 Task: Find connections with filter location Bartley Green with filter topic #indiawith filter profile language Potuguese with filter current company Polaris Consulting & Services Ltd with filter school RAMNIRANJAN JHUNJHUNWALA COLLEGE with filter industry Subdivision of Land with filter service category Immigration Law with filter keywords title Merchandising Associate
Action: Mouse moved to (152, 234)
Screenshot: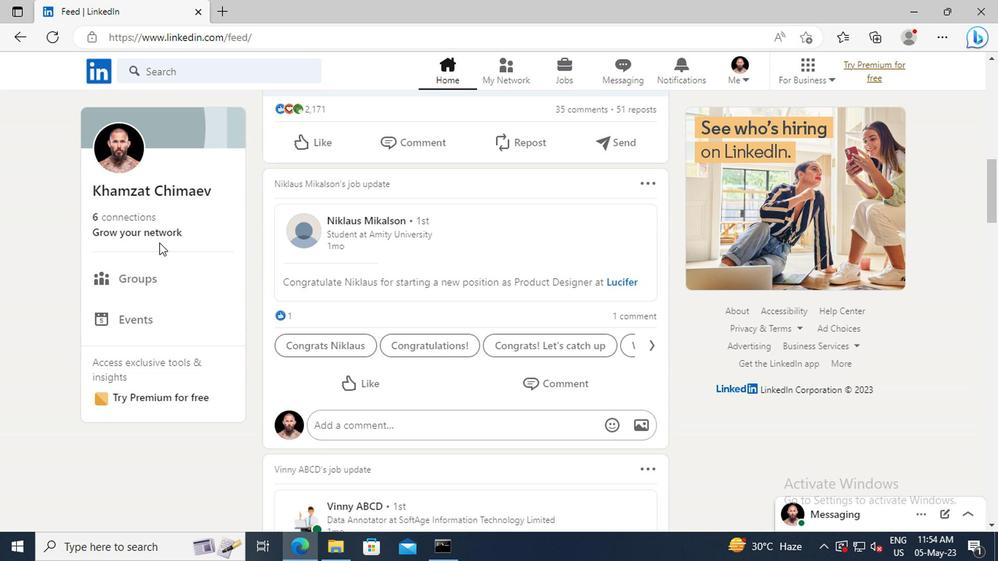 
Action: Mouse pressed left at (152, 234)
Screenshot: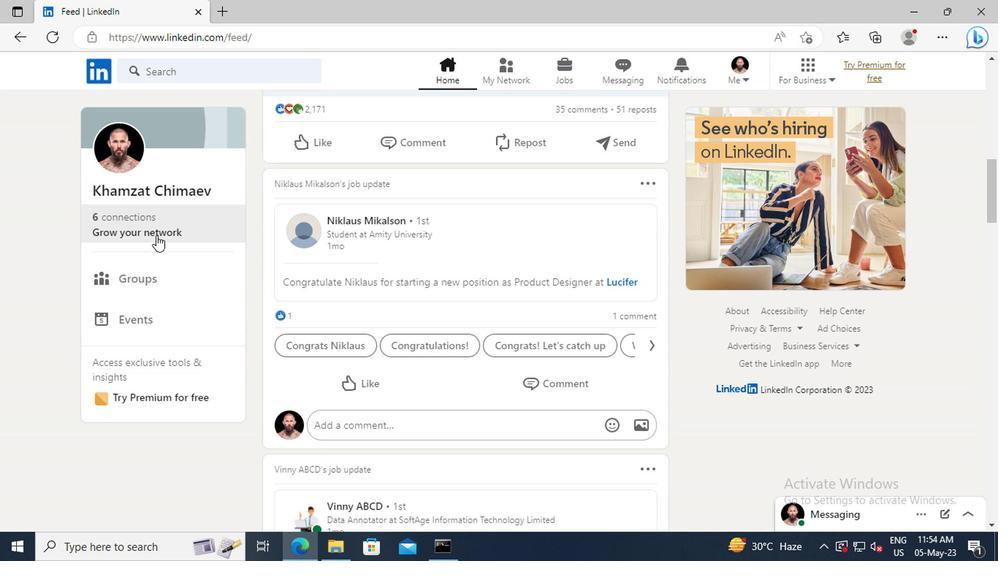 
Action: Mouse moved to (164, 153)
Screenshot: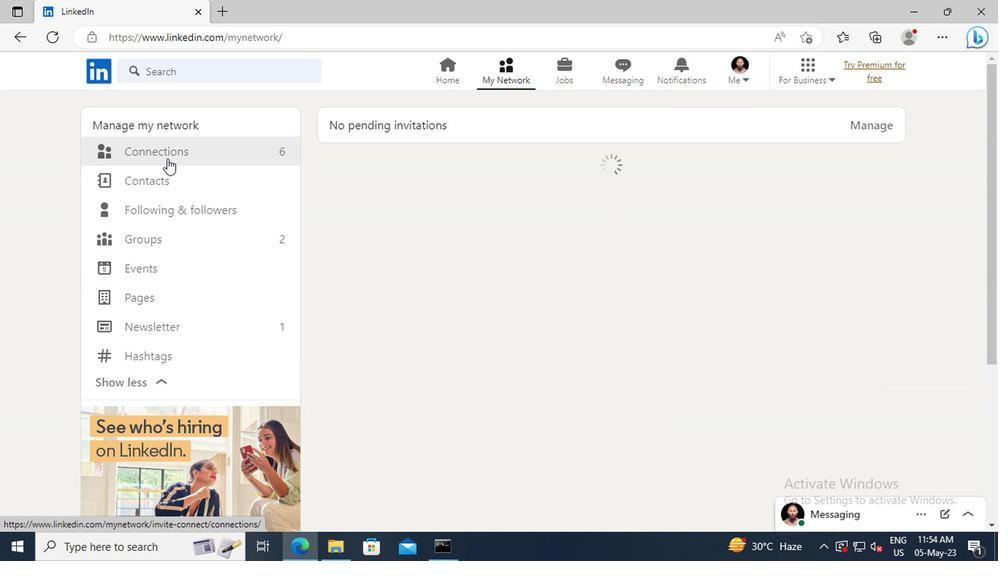 
Action: Mouse pressed left at (164, 153)
Screenshot: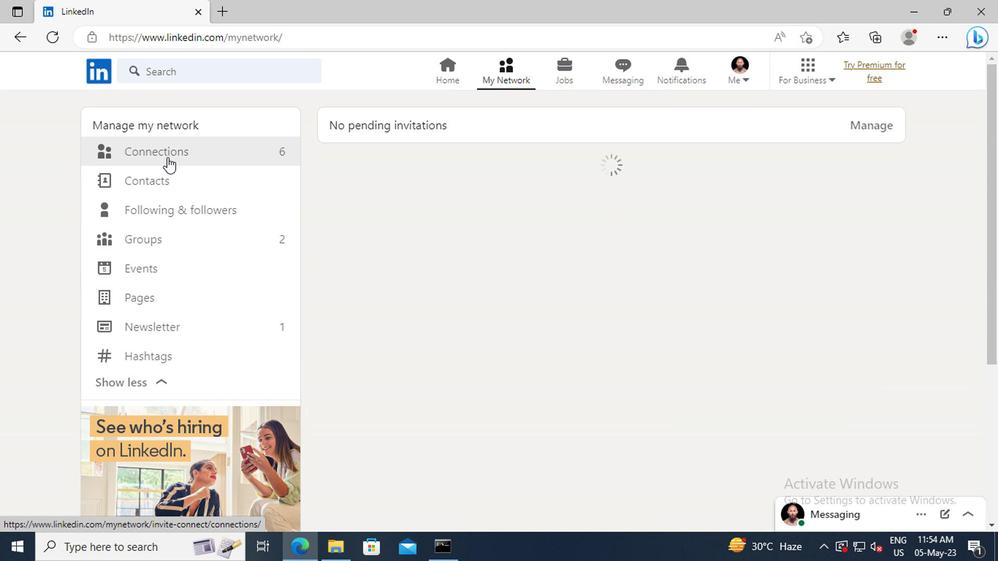 
Action: Mouse moved to (589, 159)
Screenshot: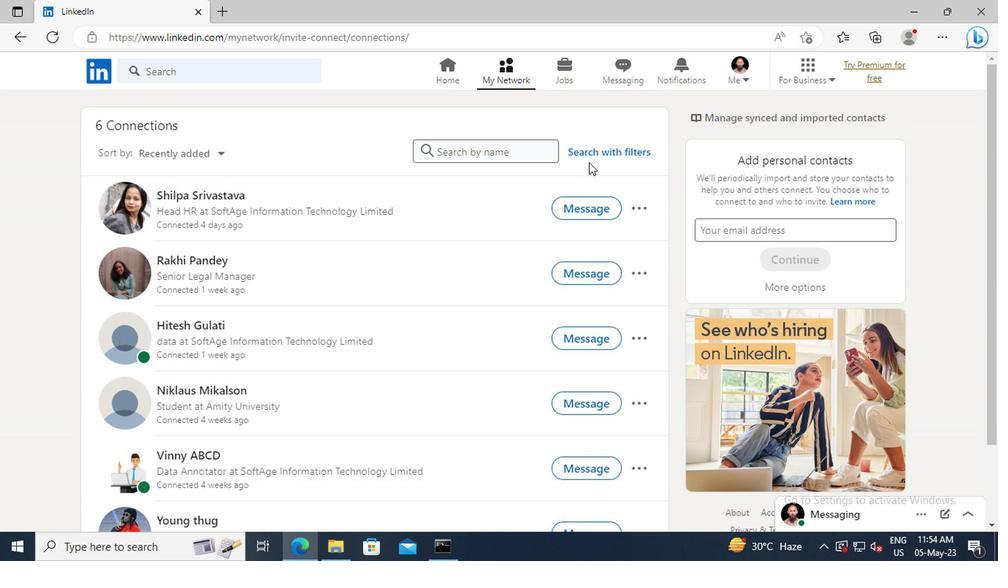 
Action: Mouse pressed left at (589, 159)
Screenshot: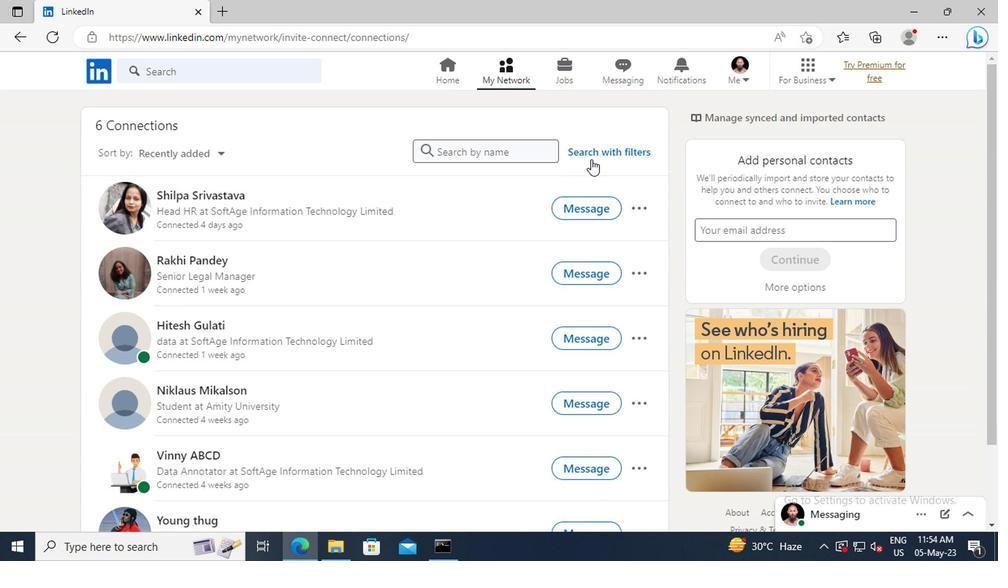 
Action: Mouse moved to (551, 114)
Screenshot: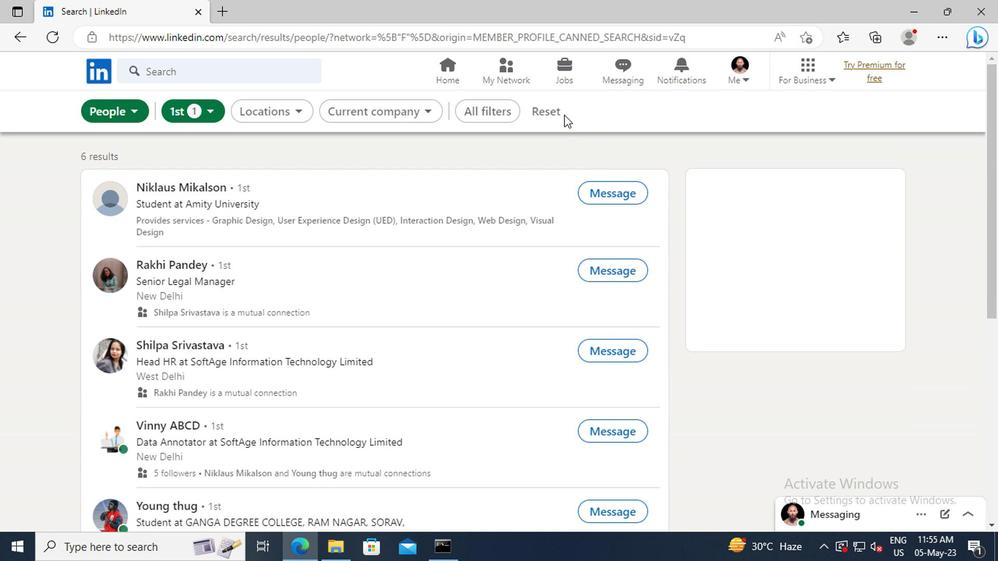 
Action: Mouse pressed left at (551, 114)
Screenshot: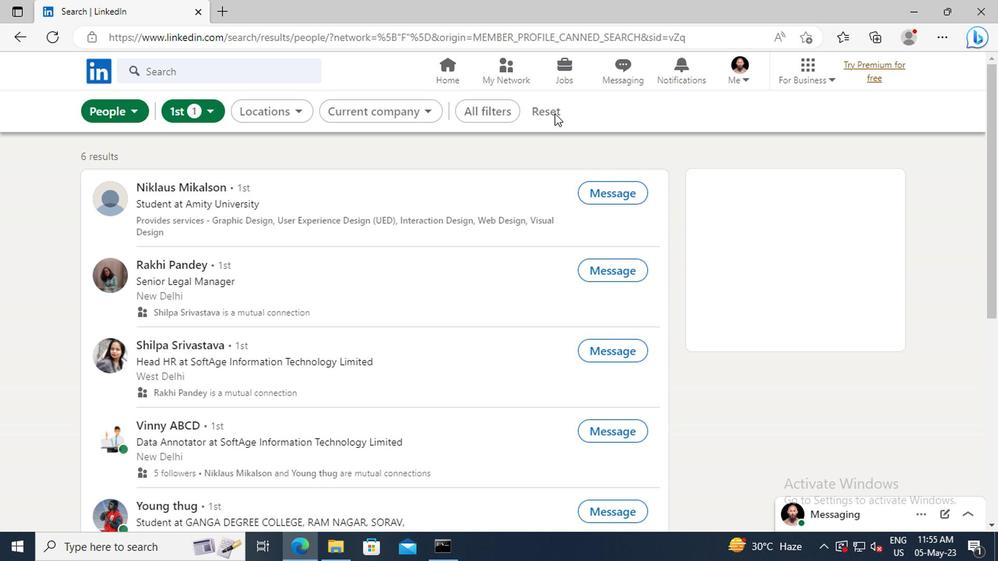 
Action: Mouse moved to (528, 114)
Screenshot: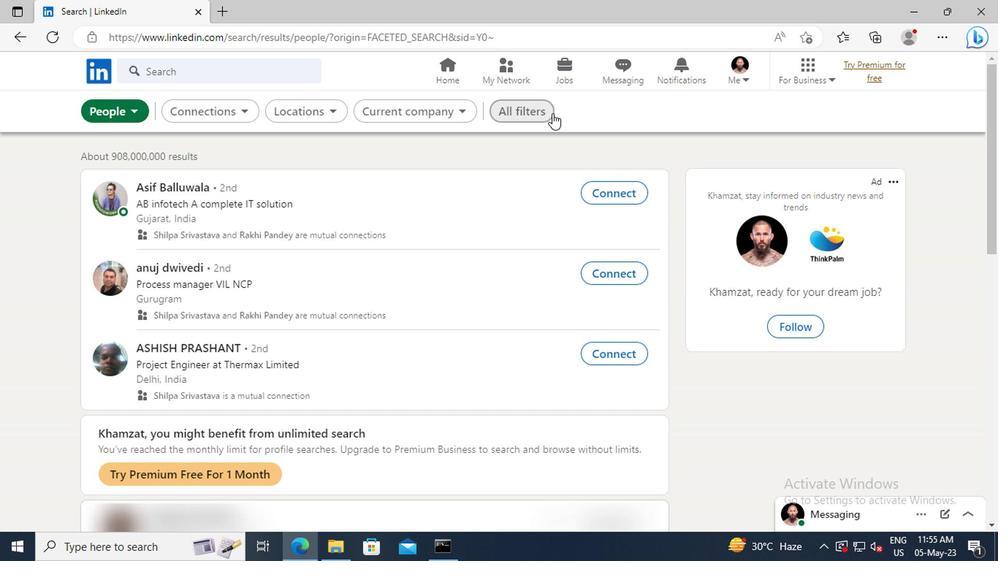 
Action: Mouse pressed left at (528, 114)
Screenshot: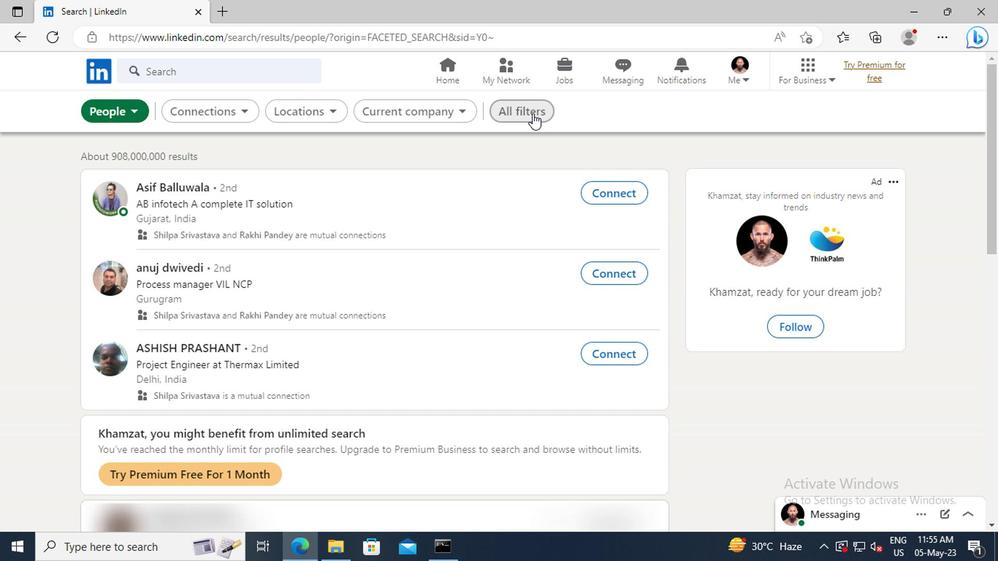 
Action: Mouse moved to (785, 289)
Screenshot: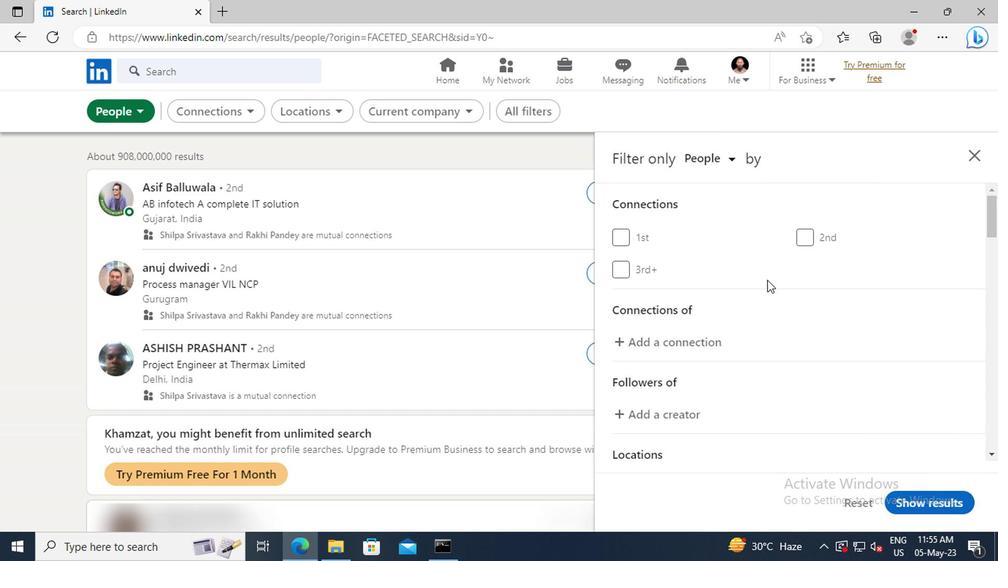 
Action: Mouse scrolled (785, 288) with delta (0, 0)
Screenshot: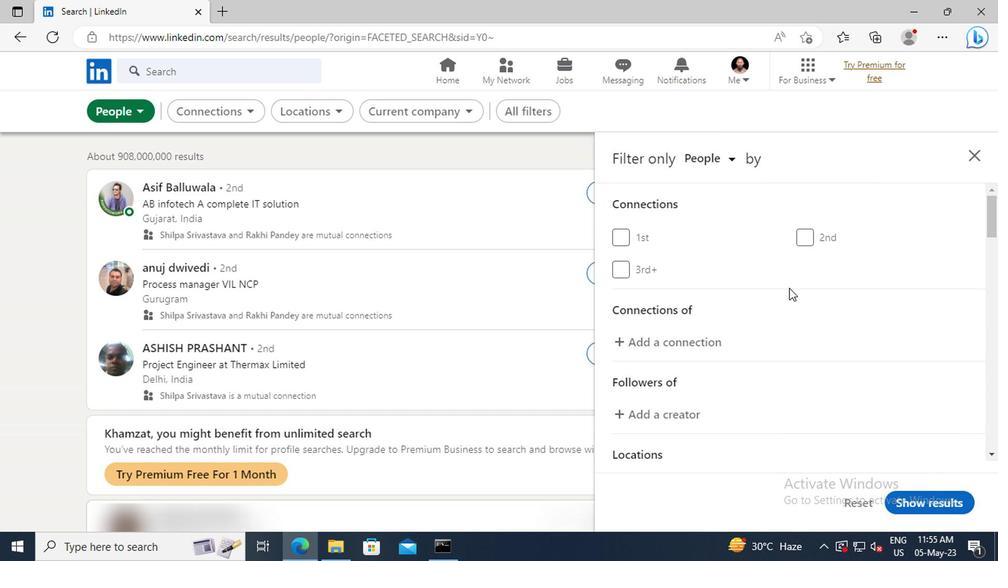 
Action: Mouse scrolled (785, 288) with delta (0, 0)
Screenshot: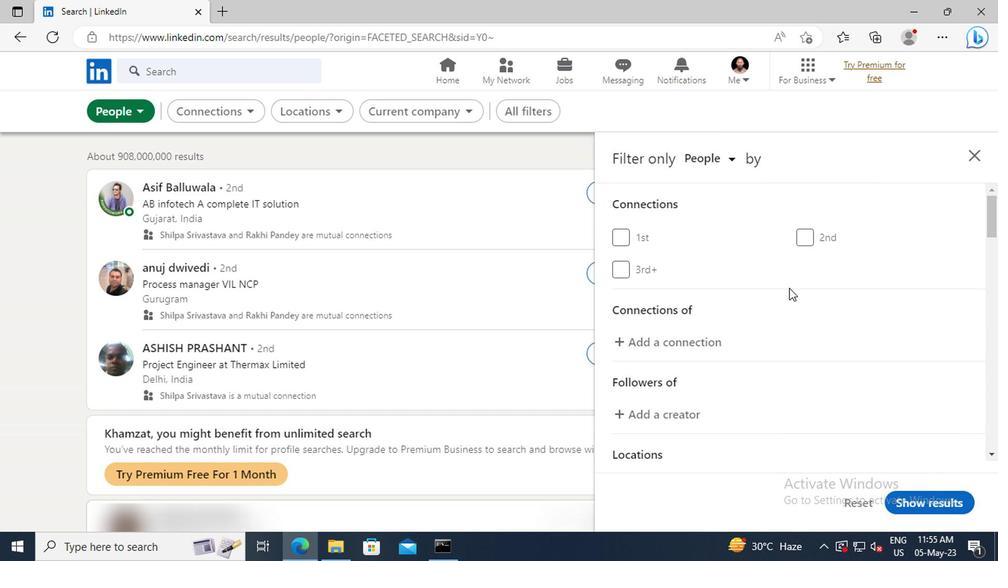 
Action: Mouse scrolled (785, 288) with delta (0, 0)
Screenshot: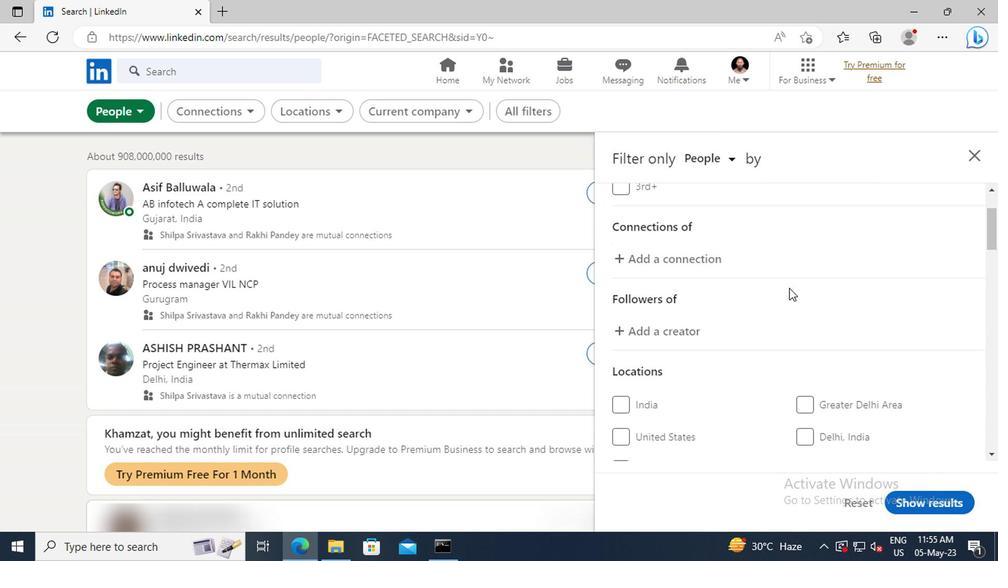 
Action: Mouse scrolled (785, 288) with delta (0, 0)
Screenshot: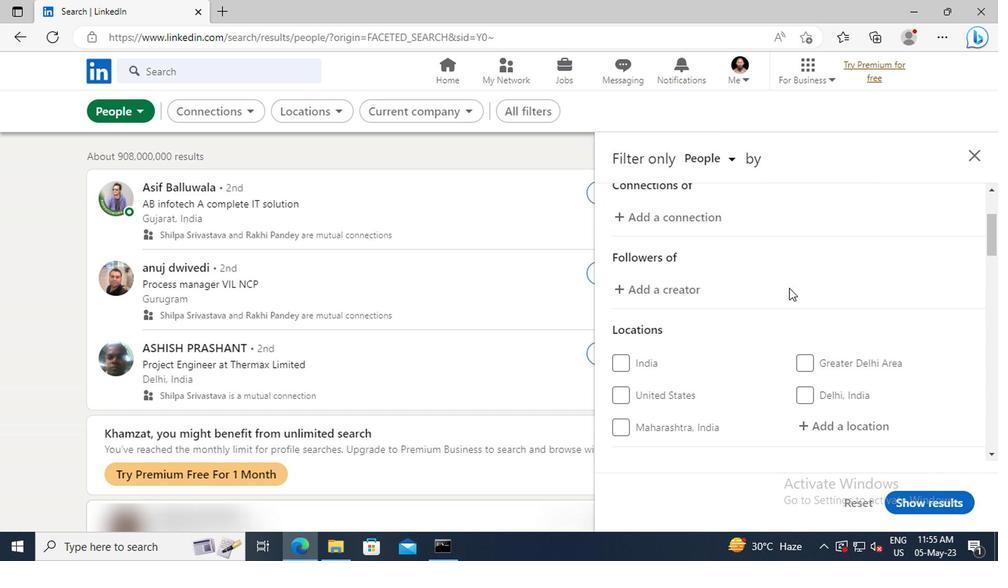 
Action: Mouse scrolled (785, 288) with delta (0, 0)
Screenshot: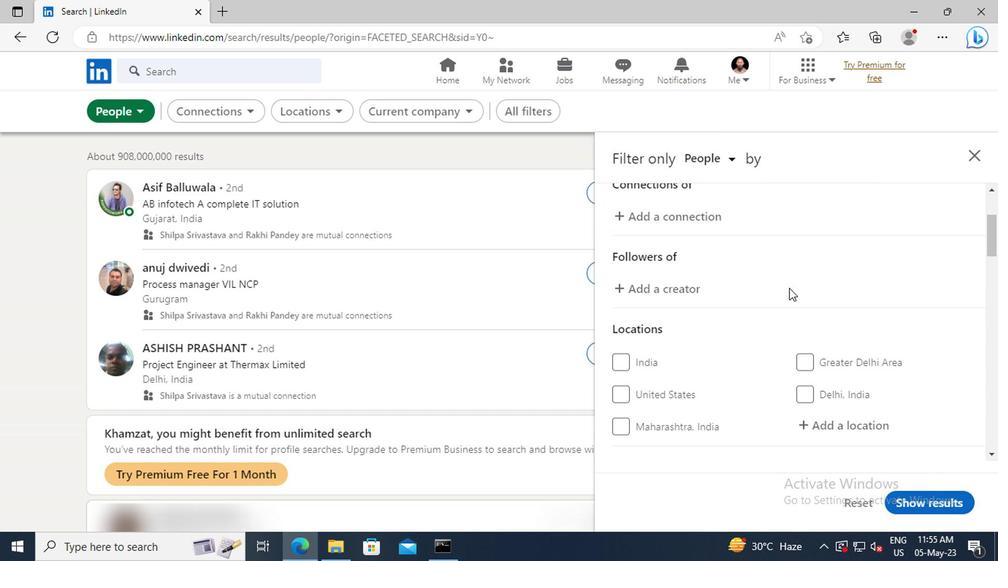 
Action: Mouse scrolled (785, 288) with delta (0, 0)
Screenshot: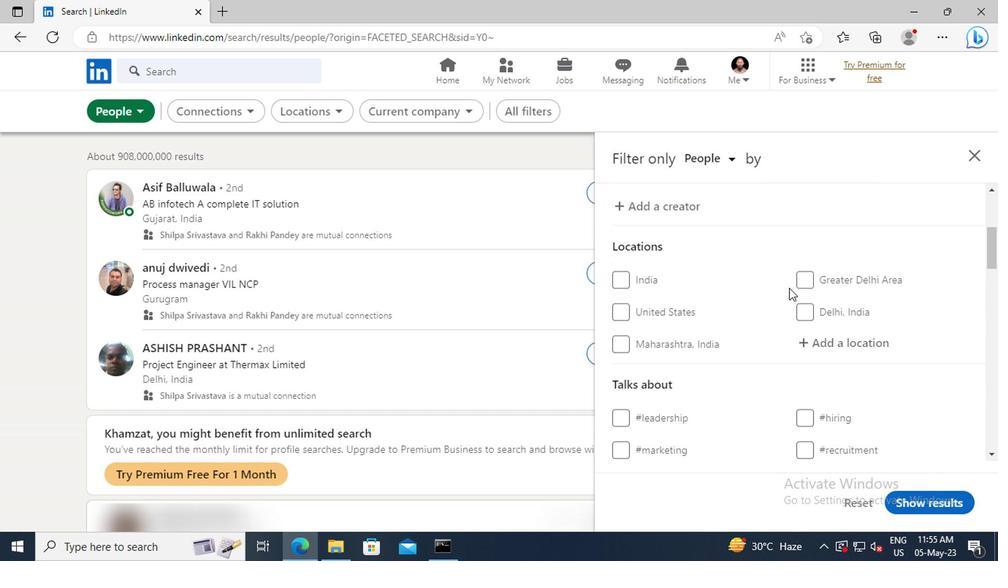 
Action: Mouse moved to (807, 298)
Screenshot: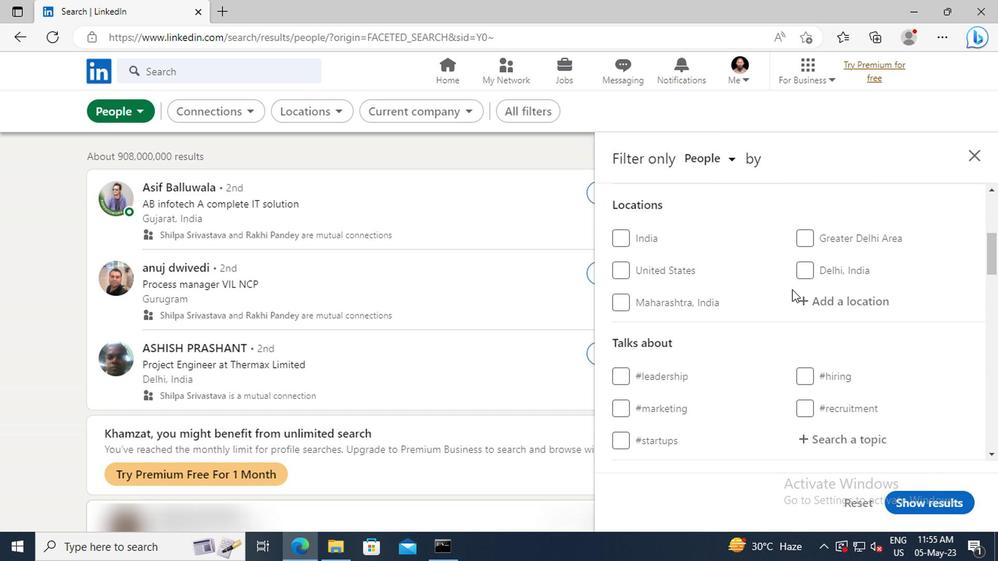 
Action: Mouse pressed left at (807, 298)
Screenshot: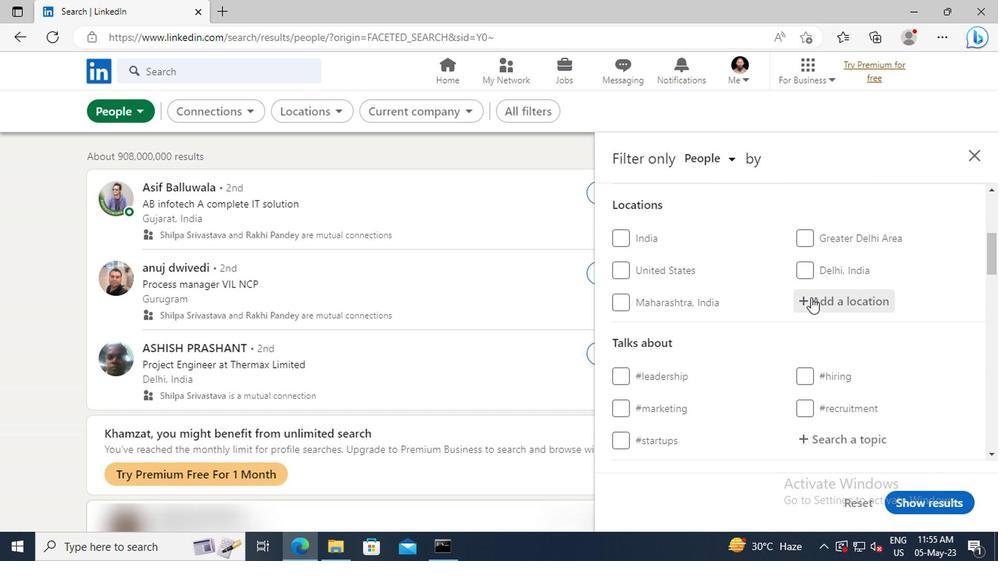 
Action: Key pressed <Key.shift>BARTLEY<Key.space><Key.shift>GREEN<Key.enter>
Screenshot: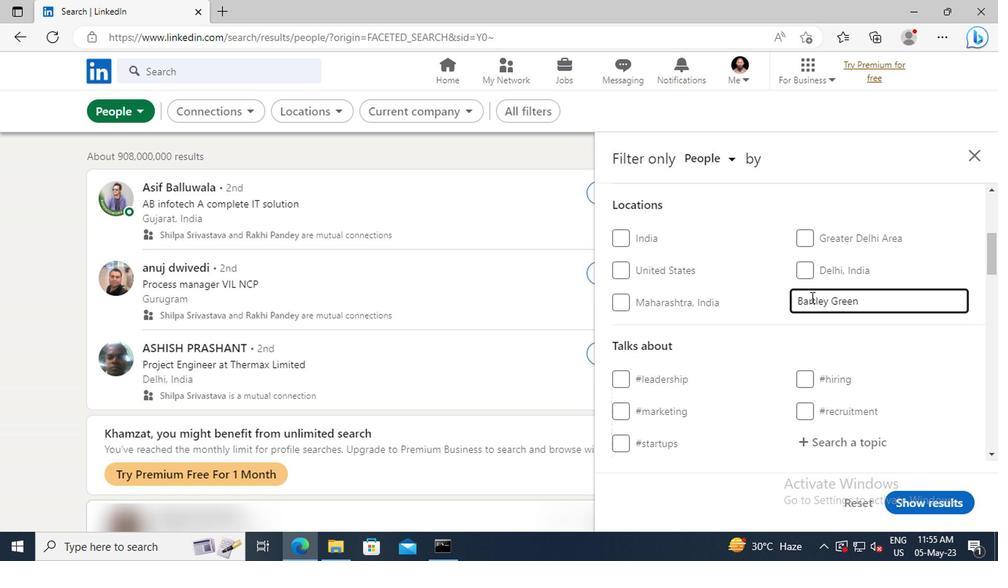 
Action: Mouse scrolled (807, 297) with delta (0, 0)
Screenshot: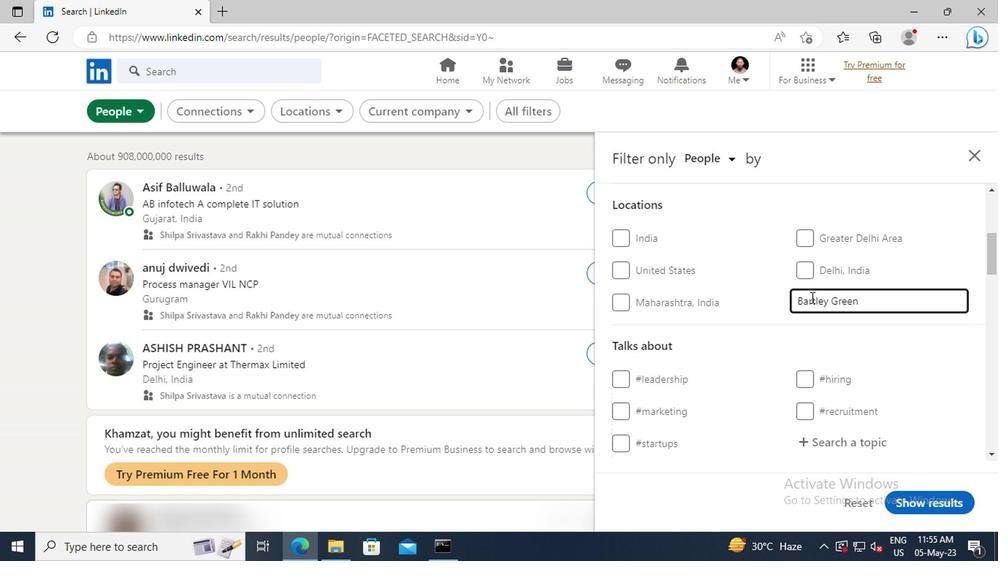 
Action: Mouse scrolled (807, 297) with delta (0, 0)
Screenshot: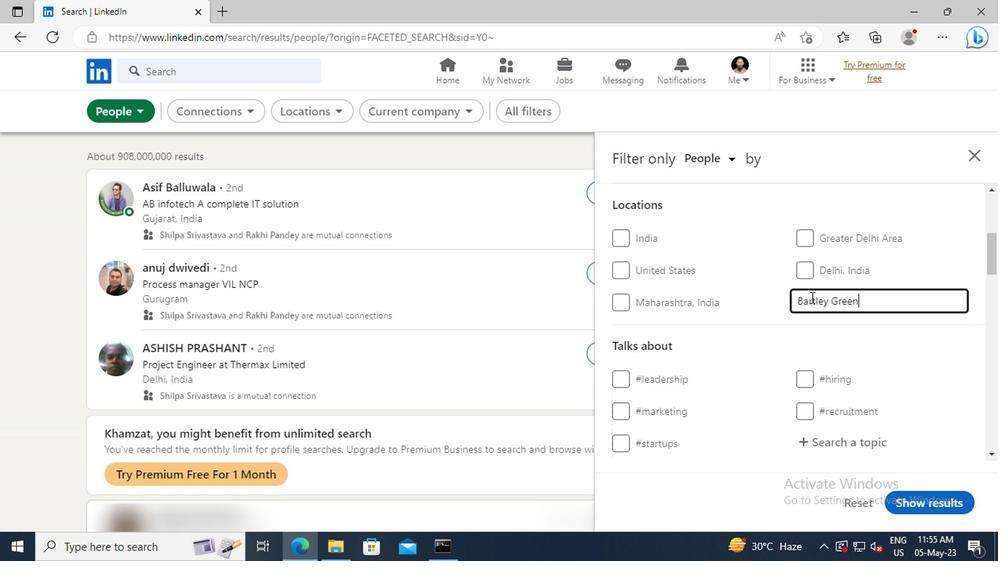 
Action: Mouse scrolled (807, 297) with delta (0, 0)
Screenshot: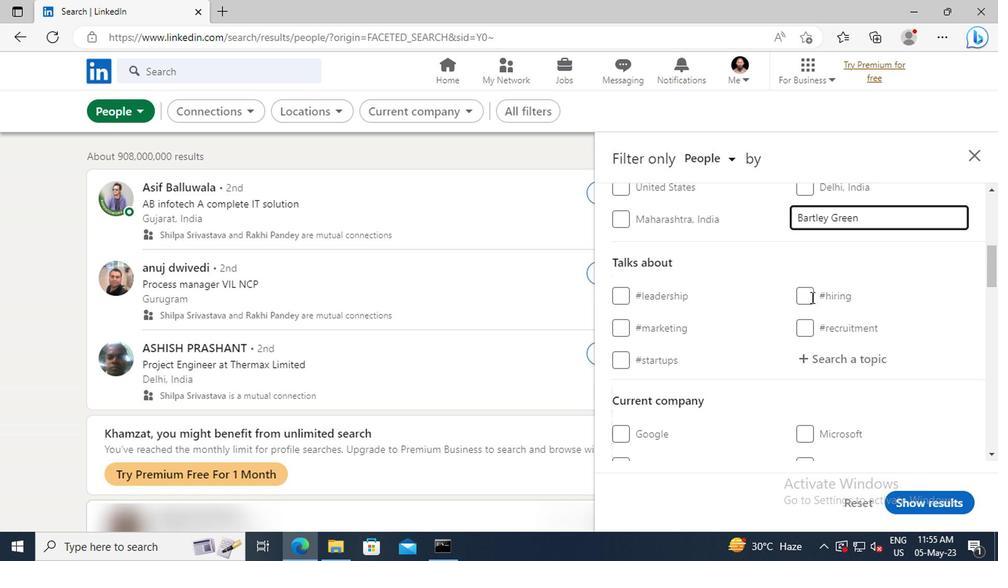 
Action: Mouse moved to (813, 313)
Screenshot: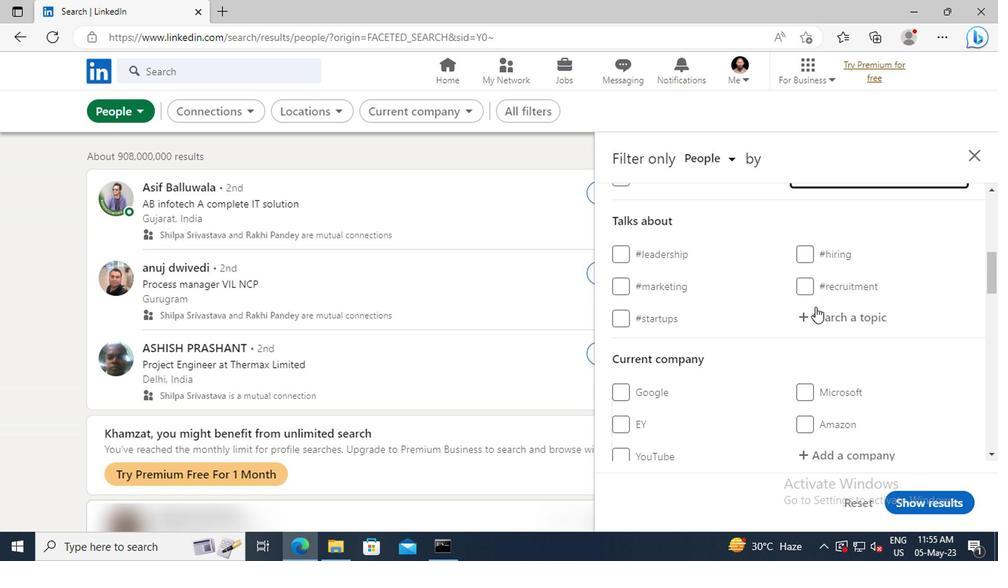 
Action: Mouse pressed left at (813, 313)
Screenshot: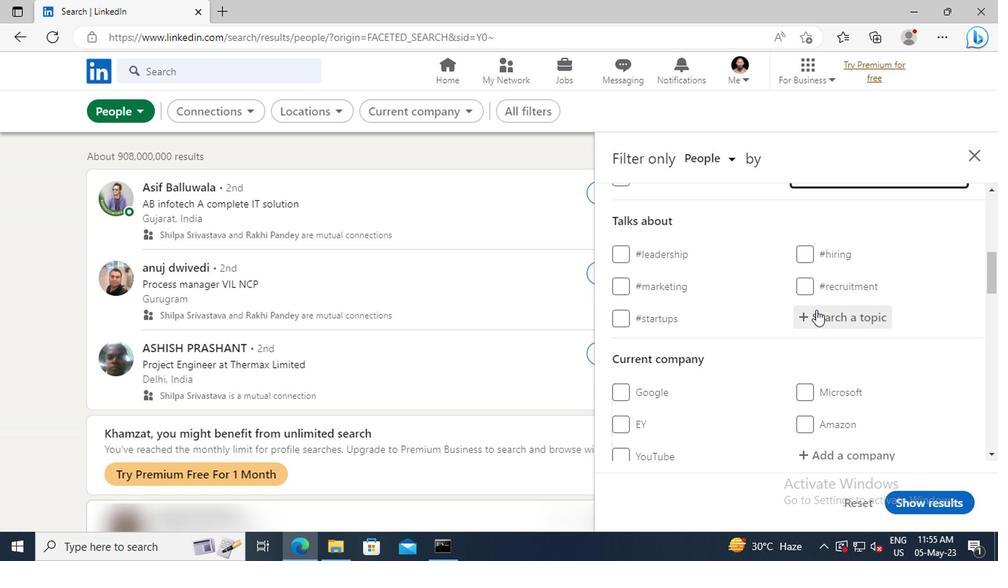 
Action: Key pressed INDIA
Screenshot: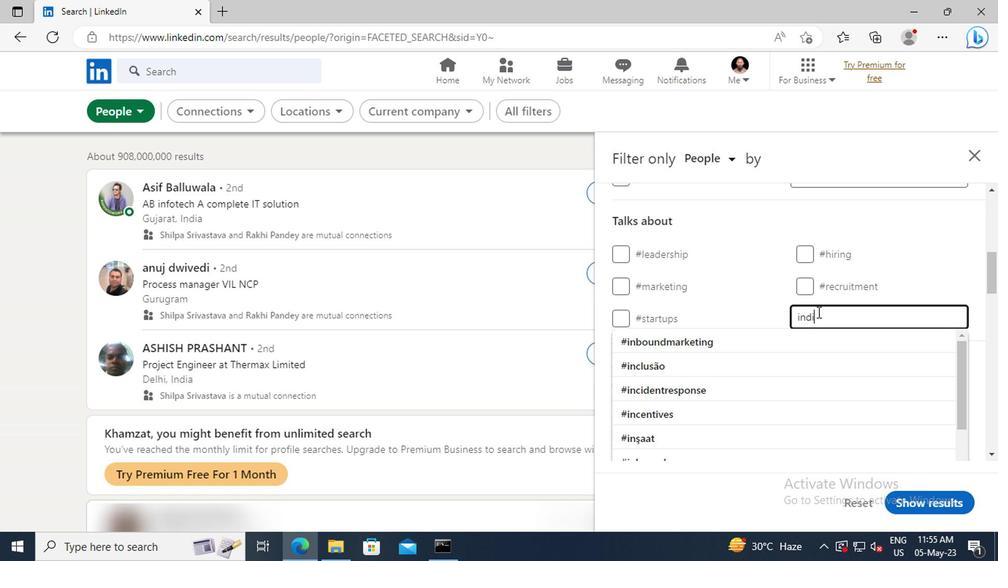 
Action: Mouse moved to (817, 335)
Screenshot: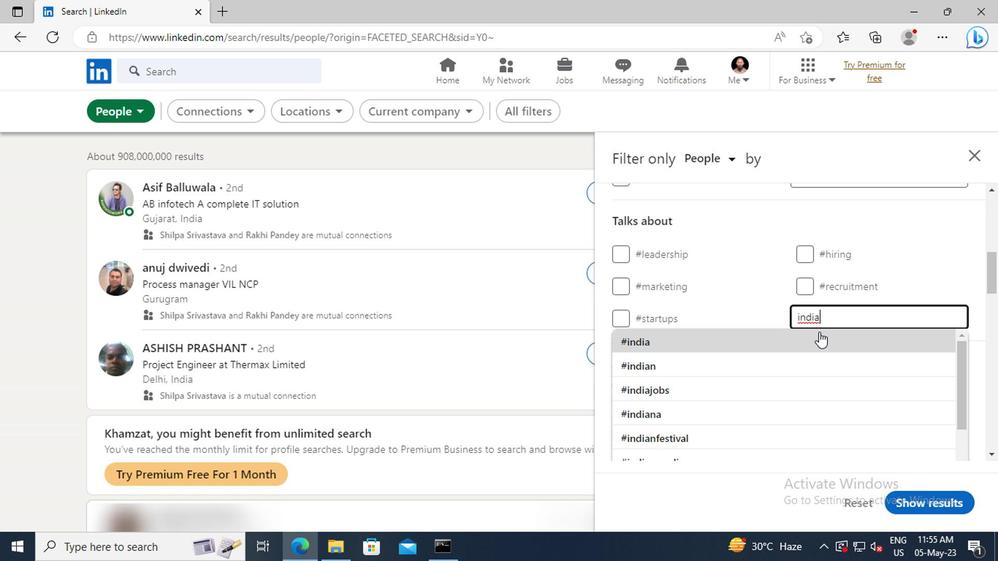 
Action: Mouse pressed left at (817, 335)
Screenshot: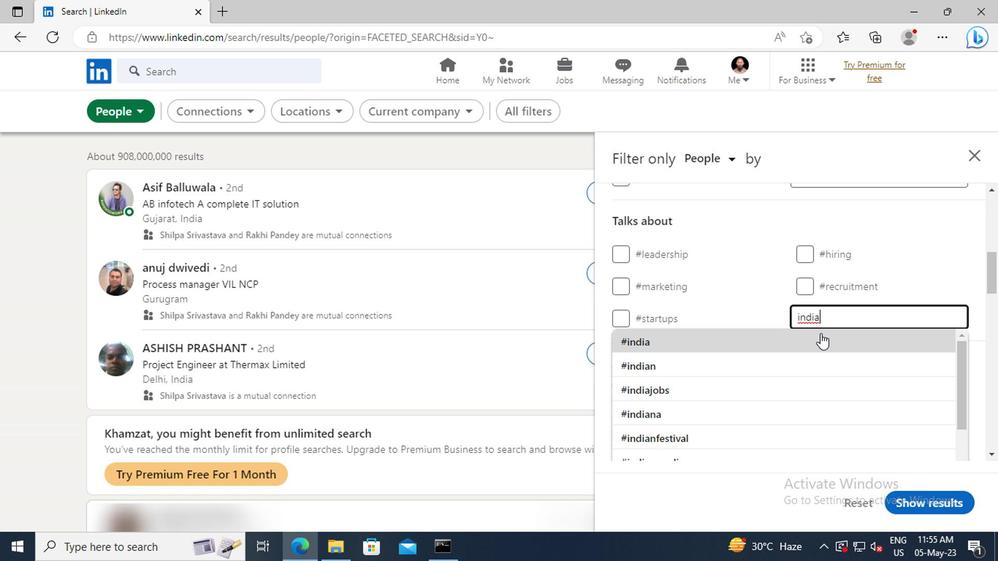 
Action: Mouse scrolled (817, 334) with delta (0, -1)
Screenshot: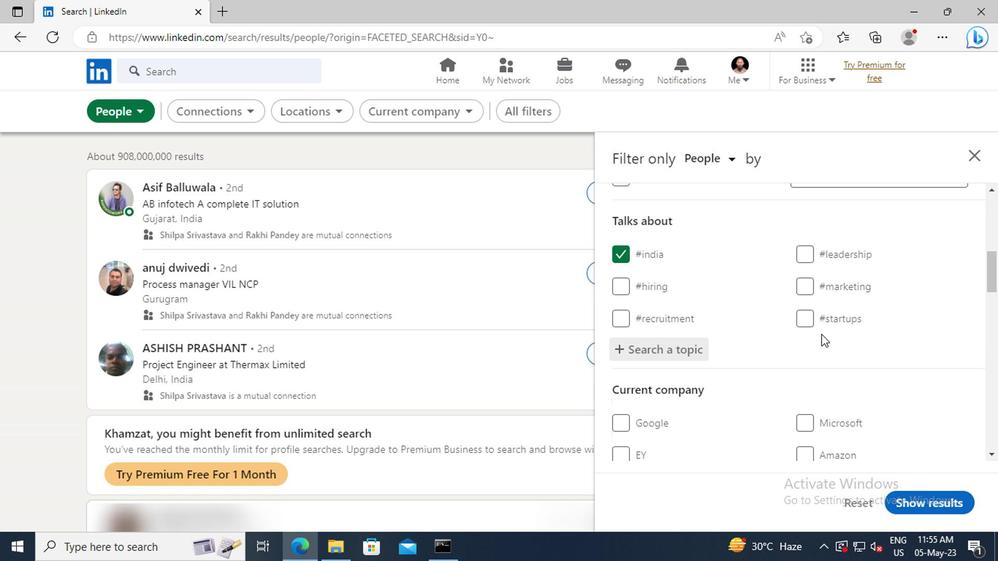 
Action: Mouse scrolled (817, 334) with delta (0, -1)
Screenshot: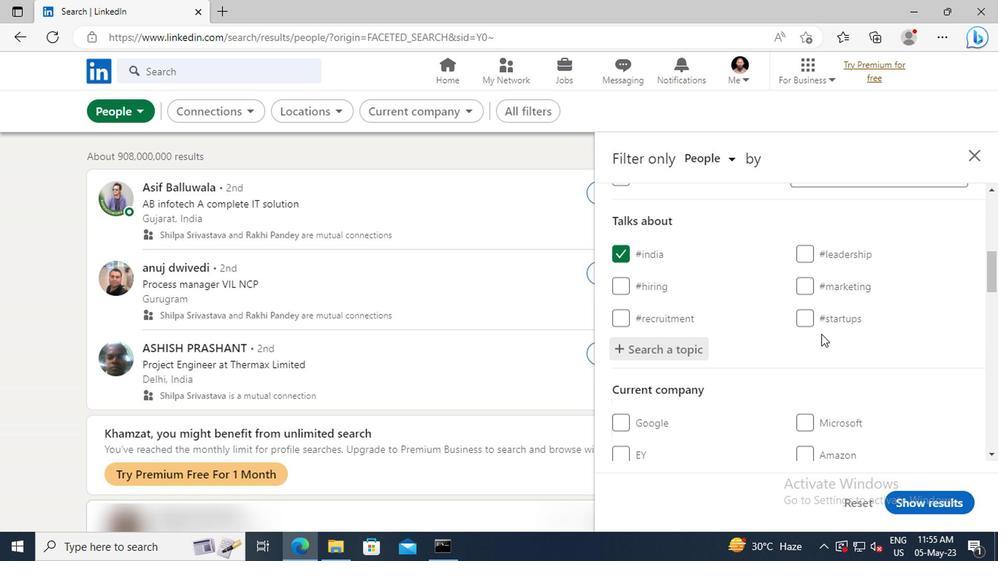 
Action: Mouse scrolled (817, 334) with delta (0, -1)
Screenshot: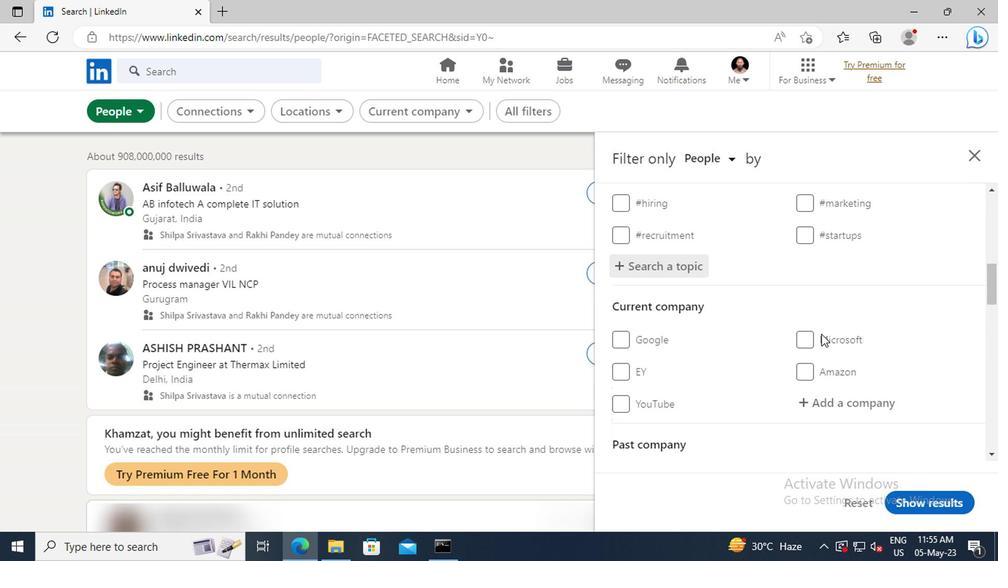 
Action: Mouse scrolled (817, 334) with delta (0, -1)
Screenshot: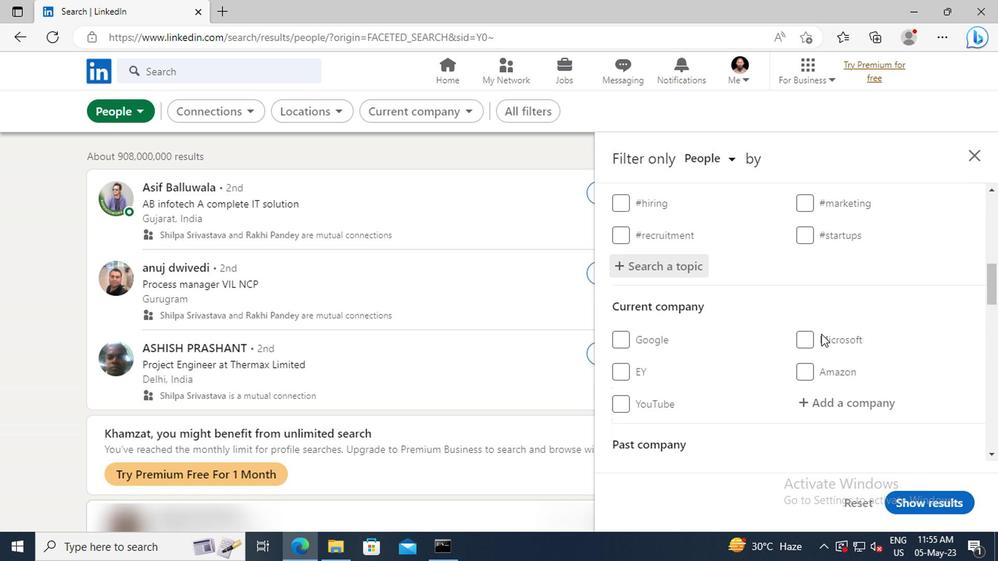 
Action: Mouse scrolled (817, 334) with delta (0, -1)
Screenshot: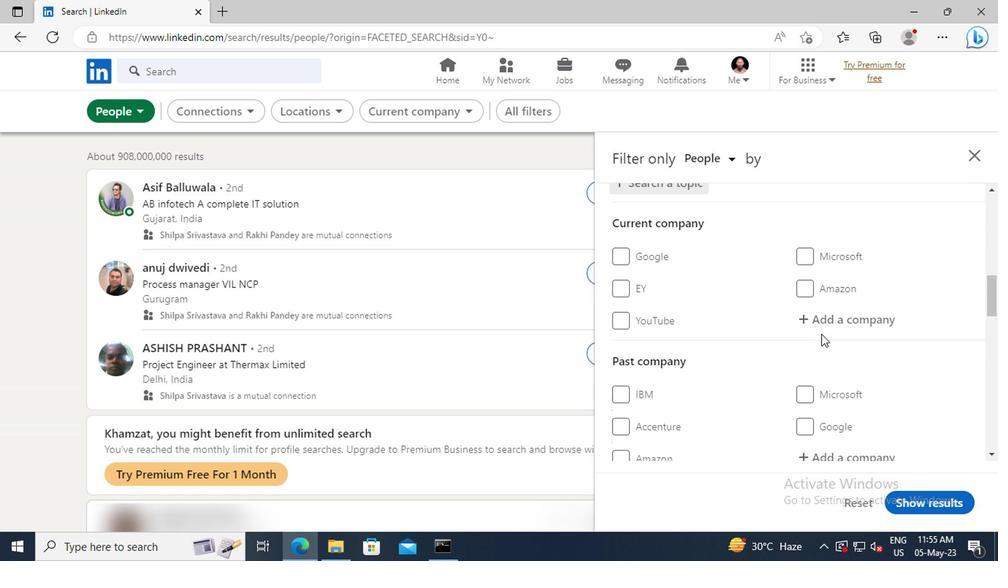 
Action: Mouse scrolled (817, 334) with delta (0, -1)
Screenshot: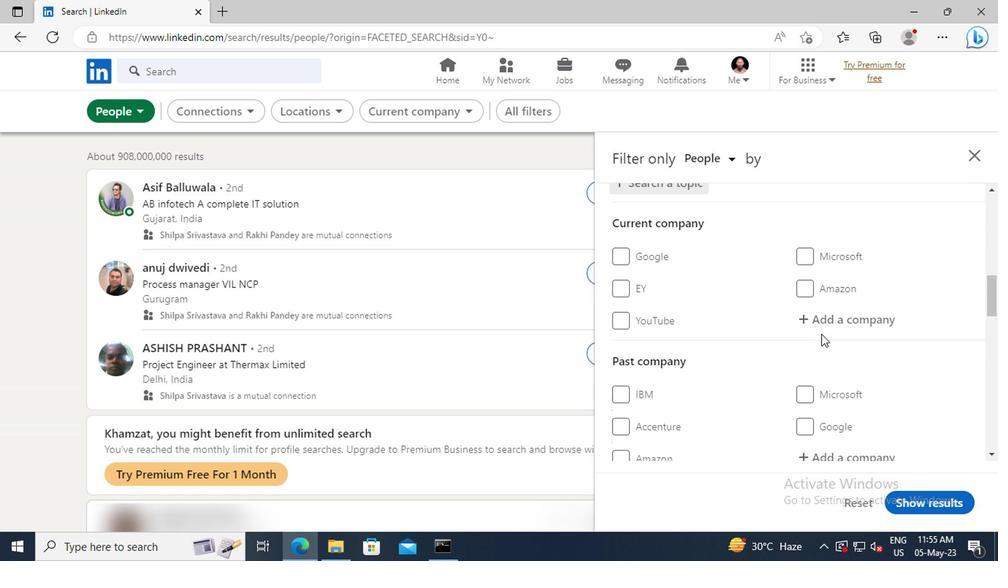 
Action: Mouse scrolled (817, 334) with delta (0, -1)
Screenshot: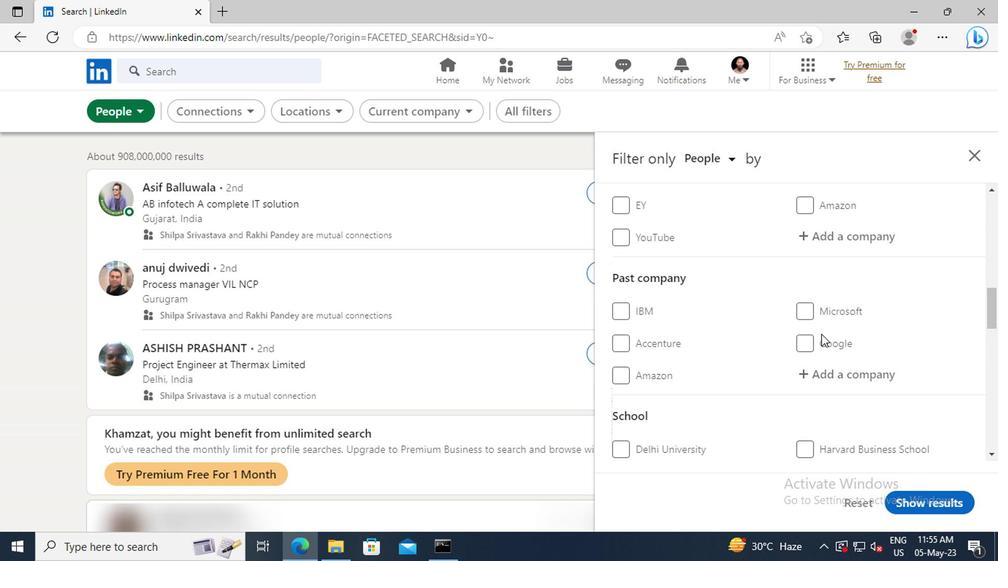 
Action: Mouse scrolled (817, 334) with delta (0, -1)
Screenshot: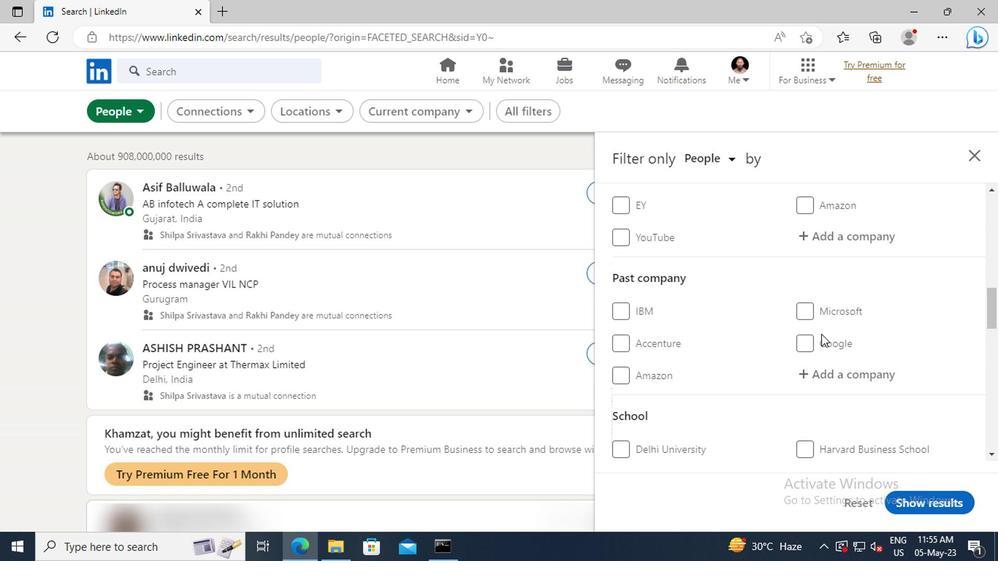 
Action: Mouse scrolled (817, 334) with delta (0, -1)
Screenshot: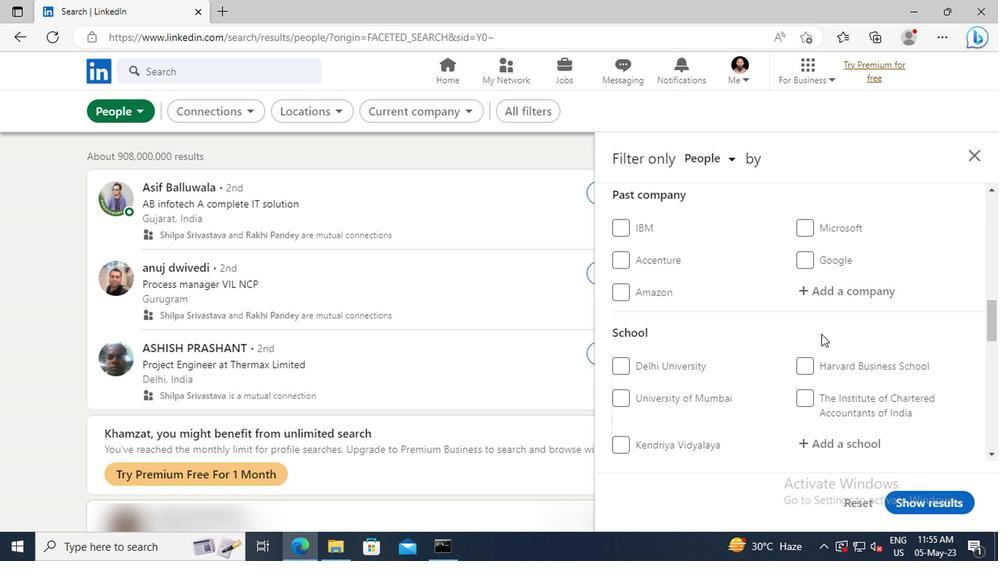 
Action: Mouse scrolled (817, 334) with delta (0, -1)
Screenshot: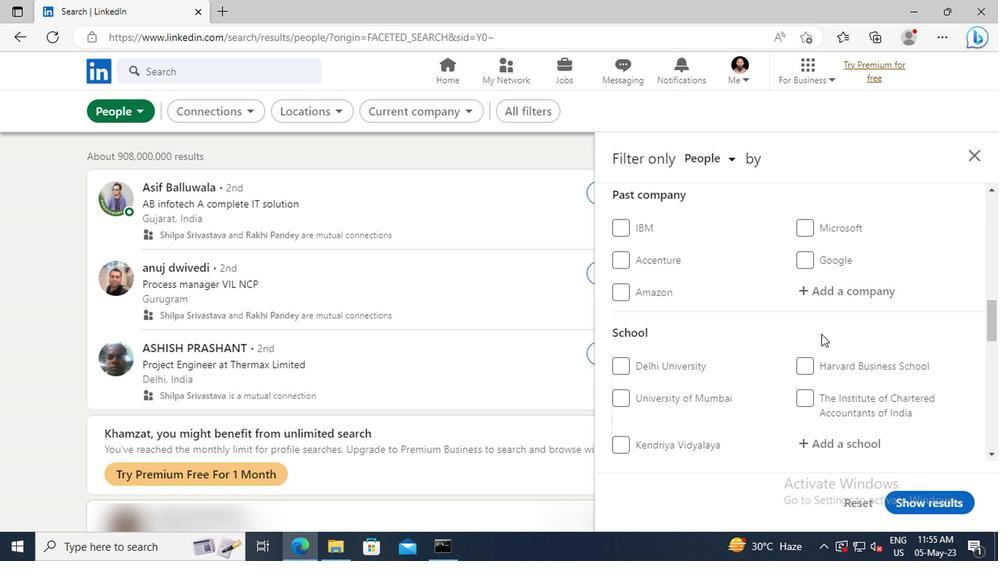 
Action: Mouse scrolled (817, 334) with delta (0, -1)
Screenshot: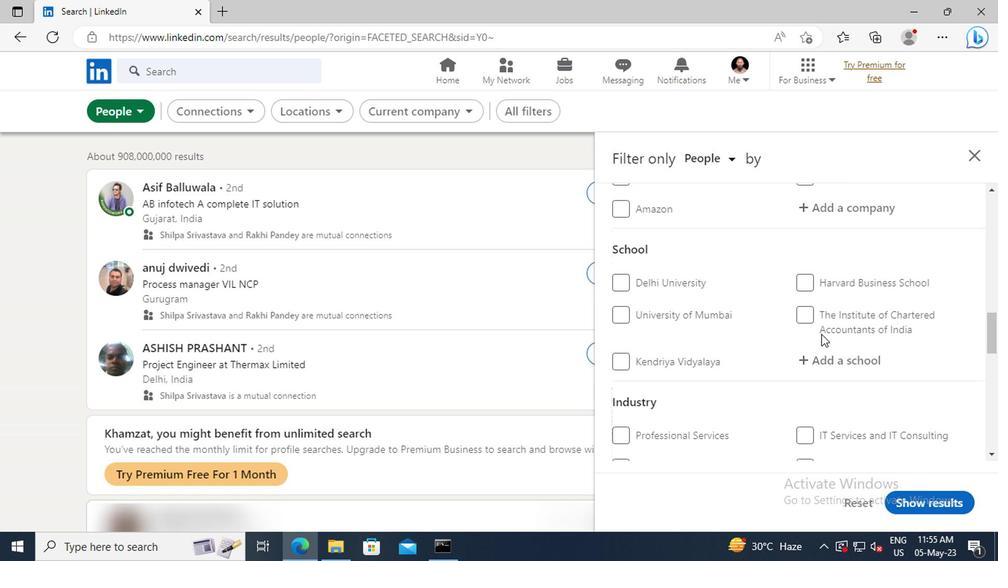 
Action: Mouse scrolled (817, 334) with delta (0, -1)
Screenshot: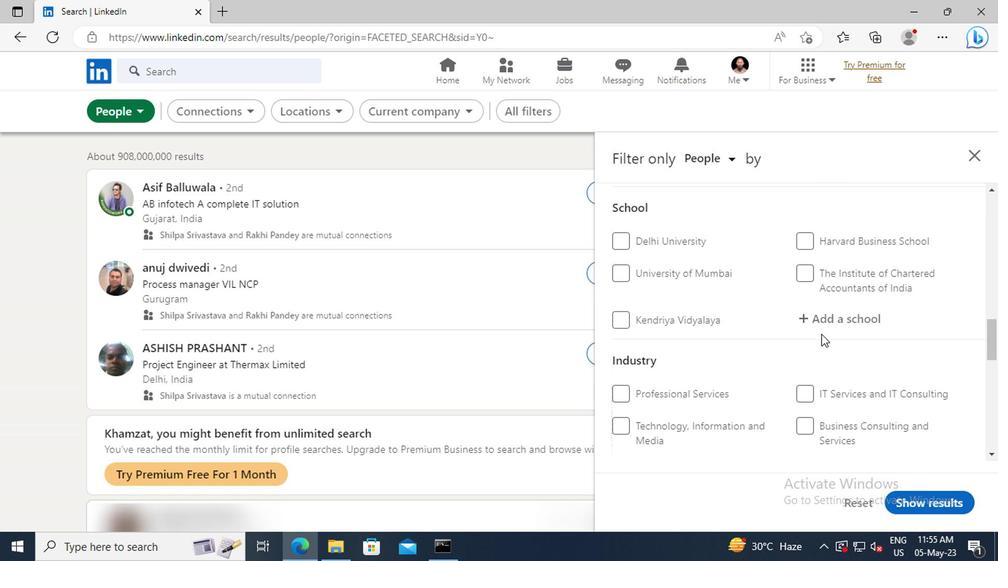 
Action: Mouse scrolled (817, 334) with delta (0, -1)
Screenshot: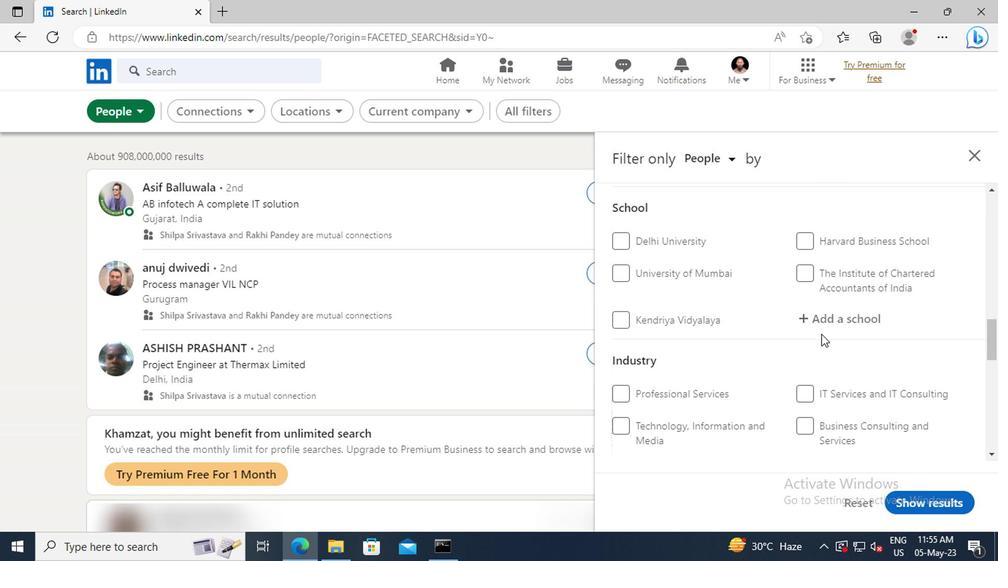 
Action: Mouse scrolled (817, 334) with delta (0, -1)
Screenshot: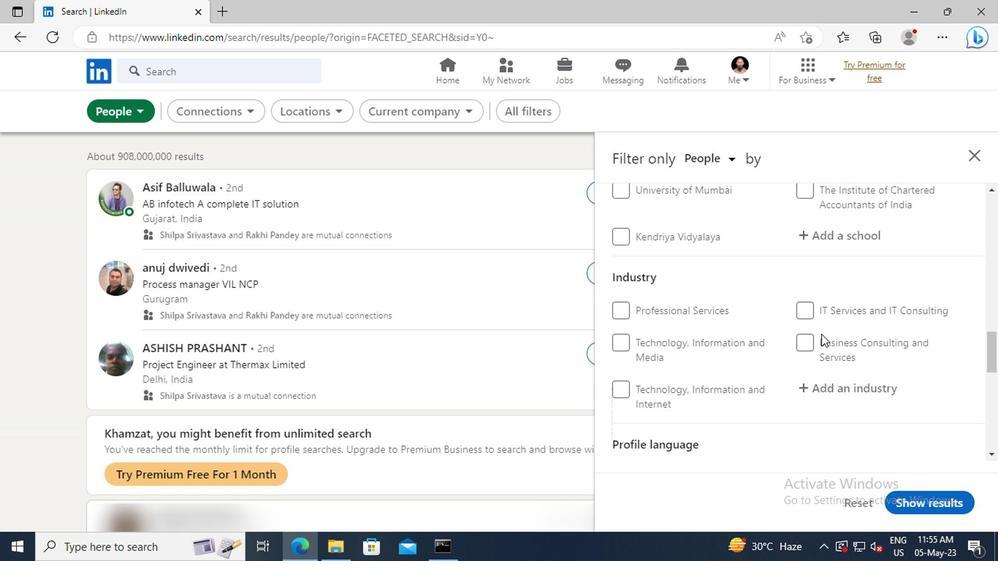 
Action: Mouse scrolled (817, 334) with delta (0, -1)
Screenshot: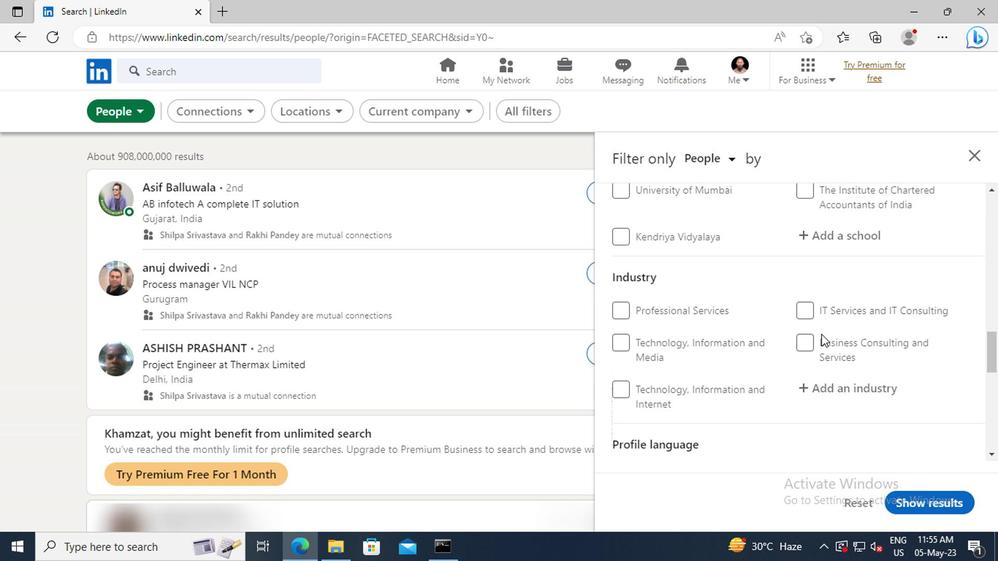 
Action: Mouse scrolled (817, 334) with delta (0, -1)
Screenshot: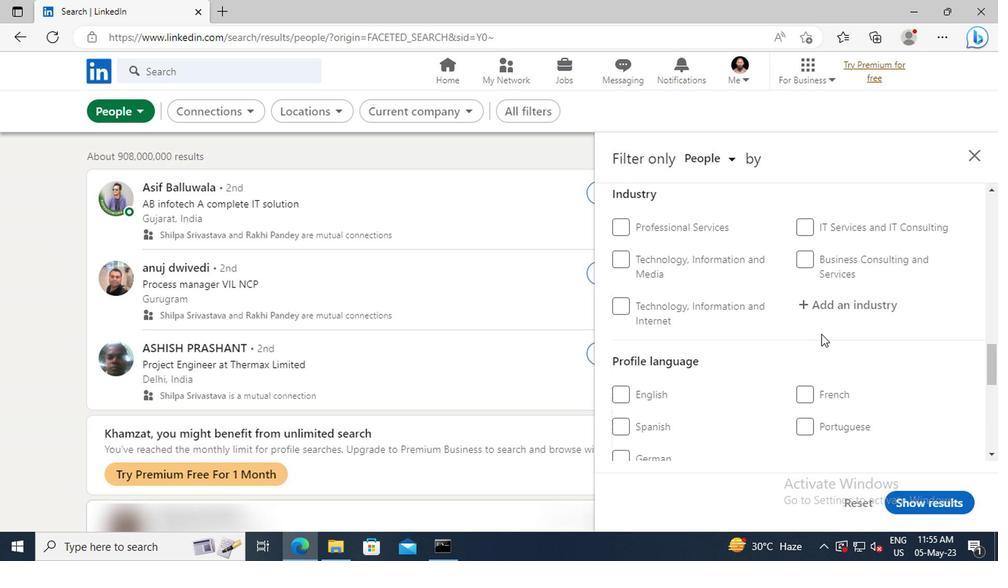 
Action: Mouse moved to (805, 384)
Screenshot: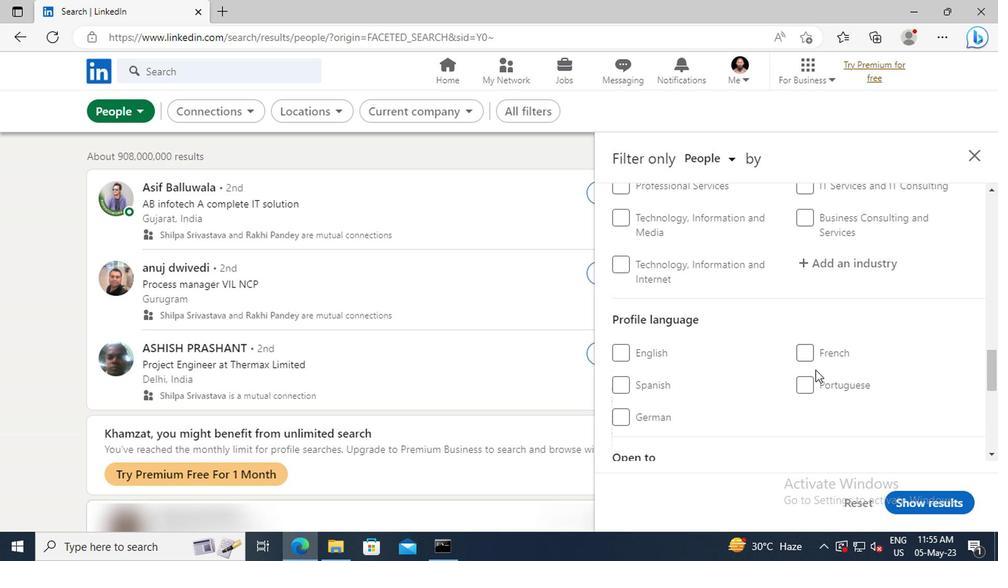 
Action: Mouse pressed left at (805, 384)
Screenshot: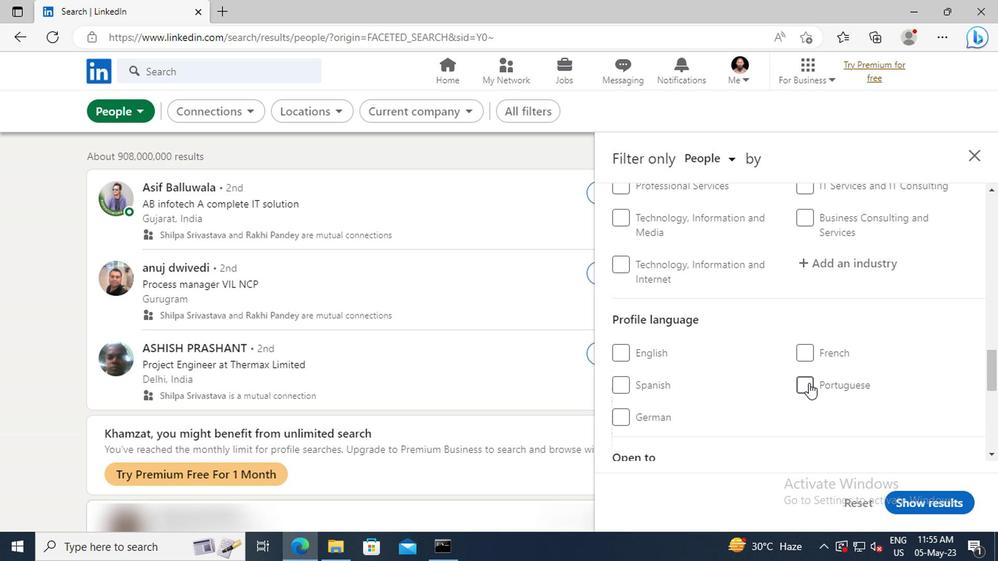 
Action: Mouse moved to (827, 342)
Screenshot: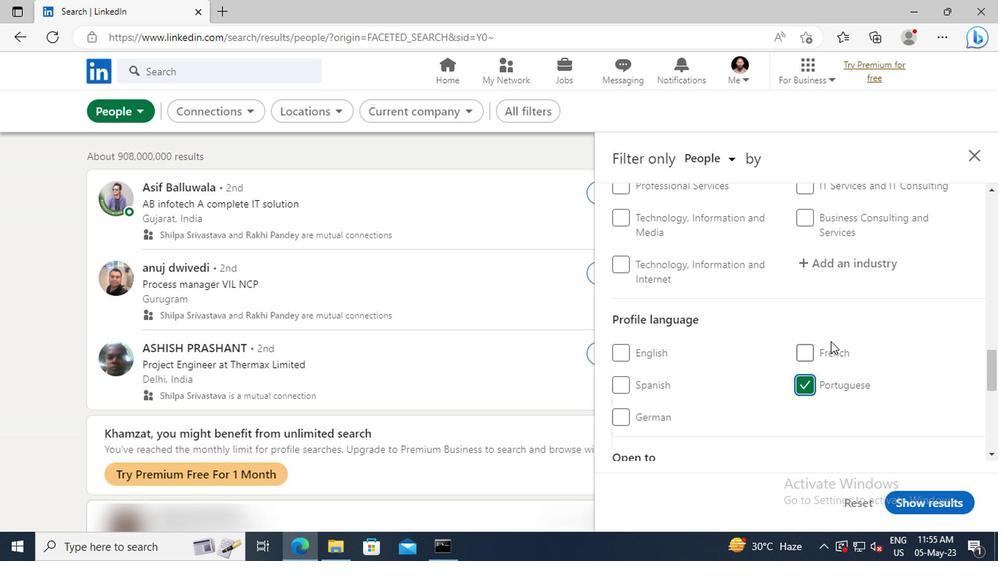 
Action: Mouse scrolled (827, 343) with delta (0, 0)
Screenshot: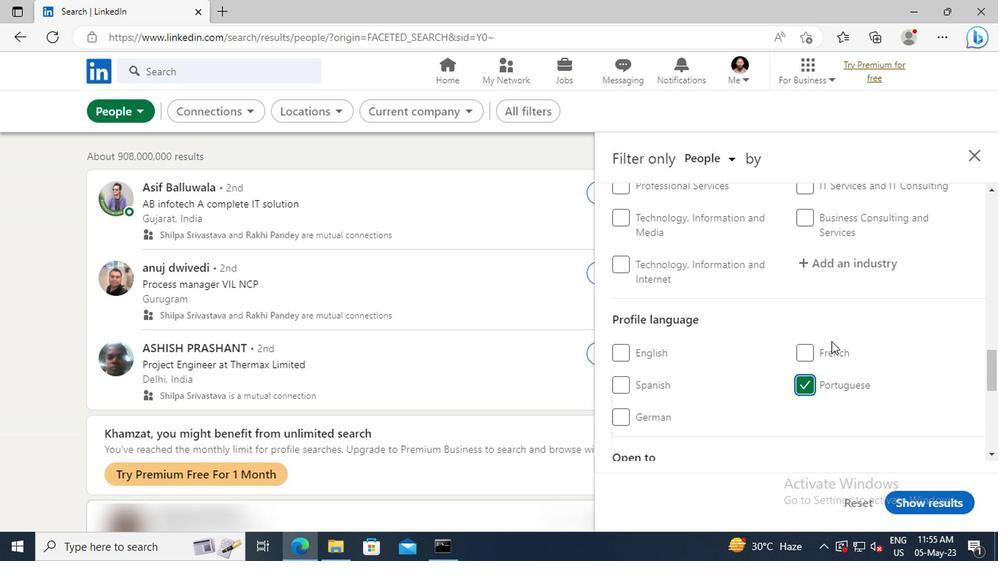 
Action: Mouse scrolled (827, 343) with delta (0, 0)
Screenshot: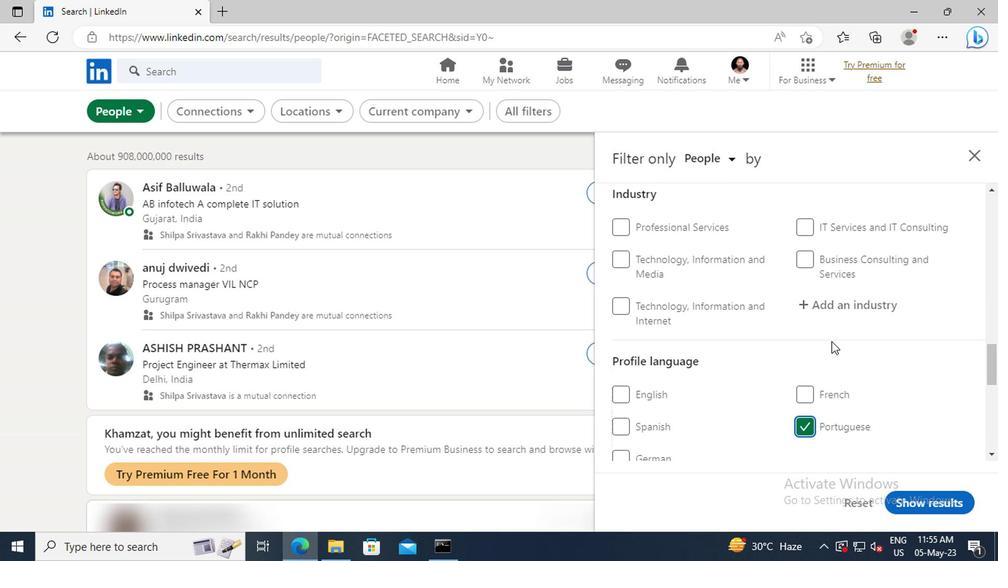 
Action: Mouse scrolled (827, 343) with delta (0, 0)
Screenshot: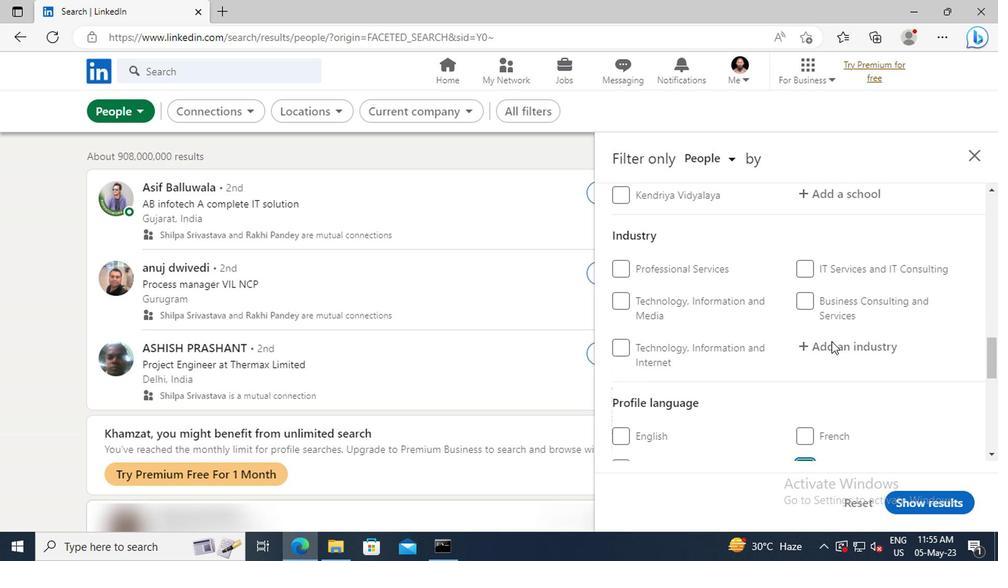 
Action: Mouse scrolled (827, 343) with delta (0, 0)
Screenshot: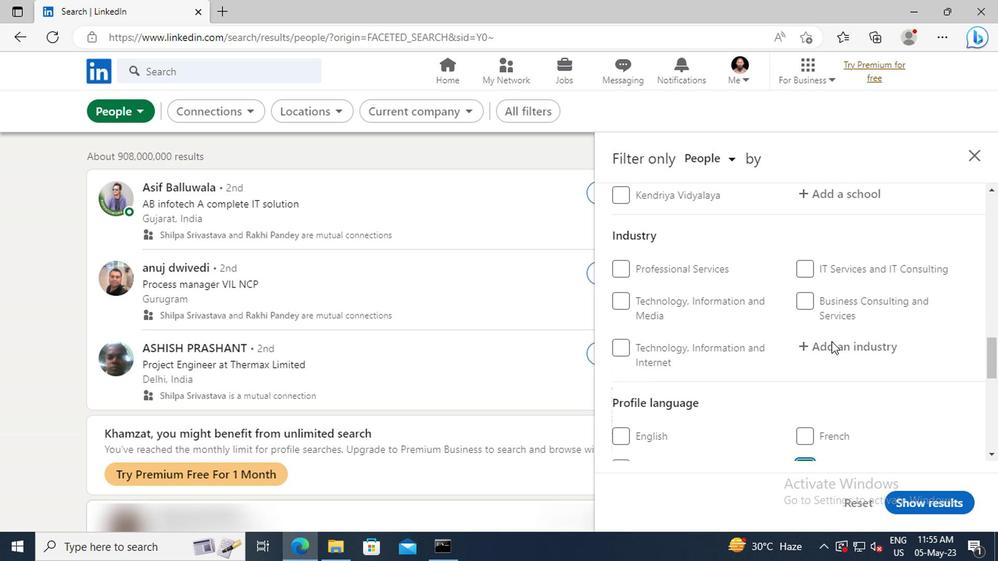 
Action: Mouse scrolled (827, 343) with delta (0, 0)
Screenshot: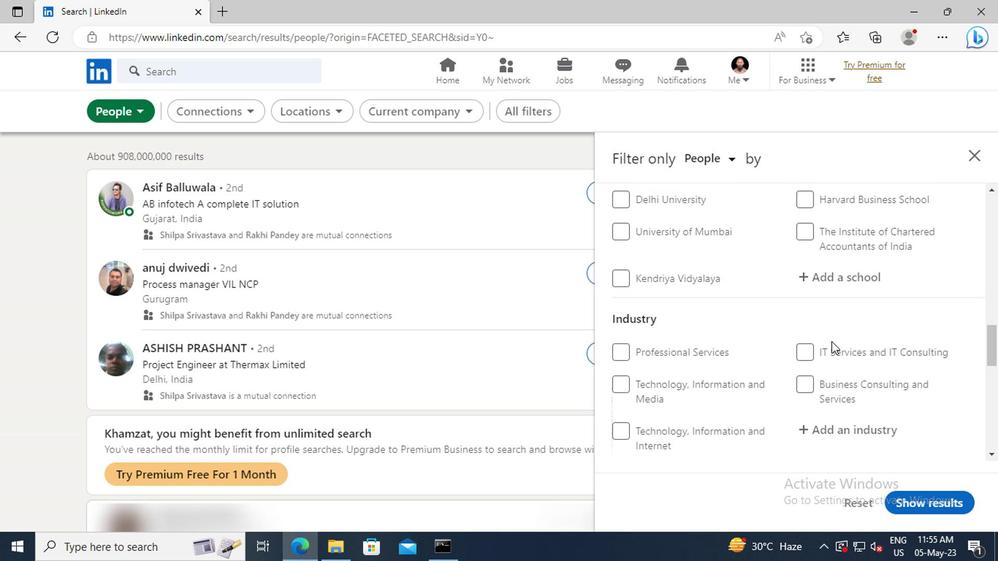 
Action: Mouse scrolled (827, 343) with delta (0, 0)
Screenshot: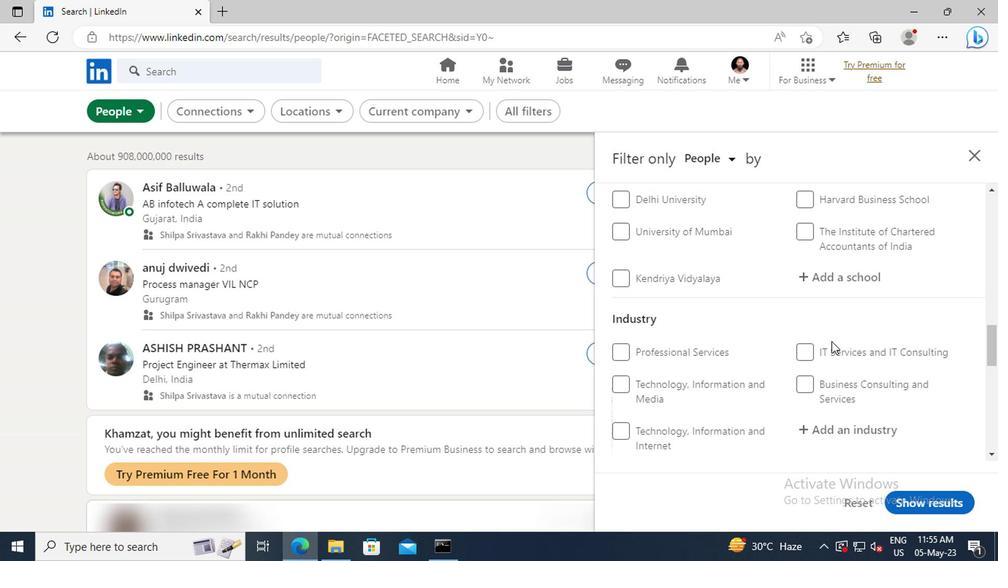 
Action: Mouse scrolled (827, 343) with delta (0, 0)
Screenshot: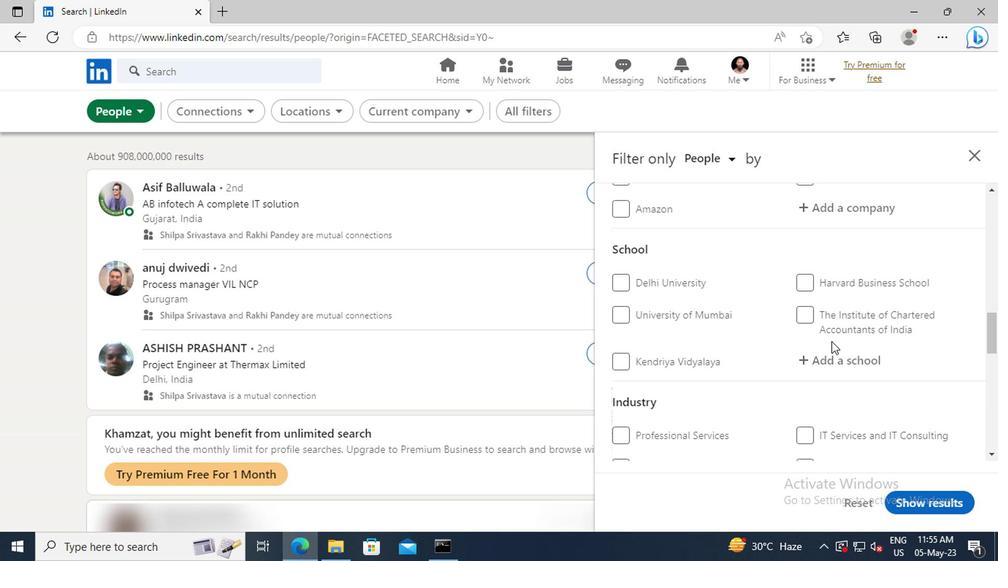 
Action: Mouse scrolled (827, 343) with delta (0, 0)
Screenshot: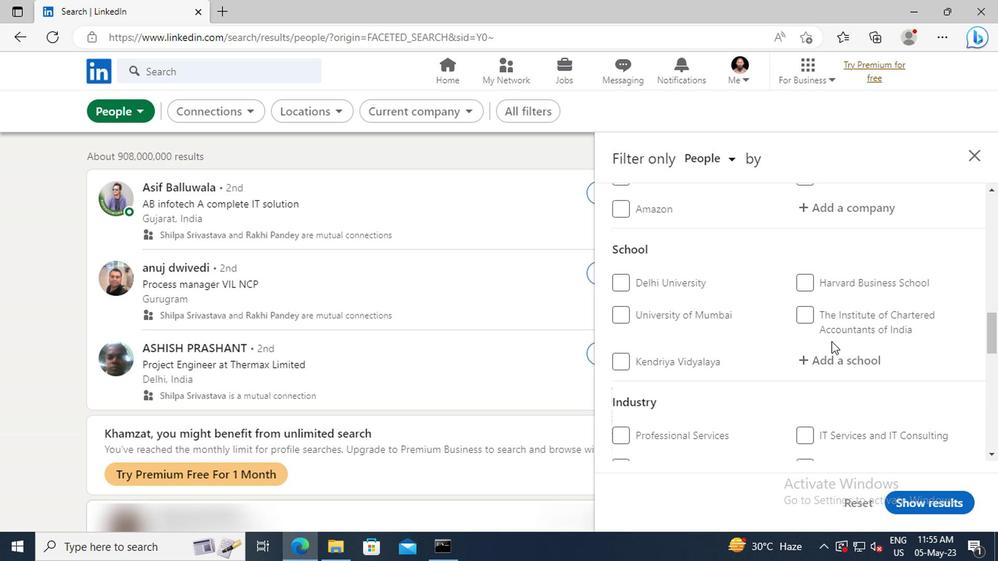 
Action: Mouse scrolled (827, 343) with delta (0, 0)
Screenshot: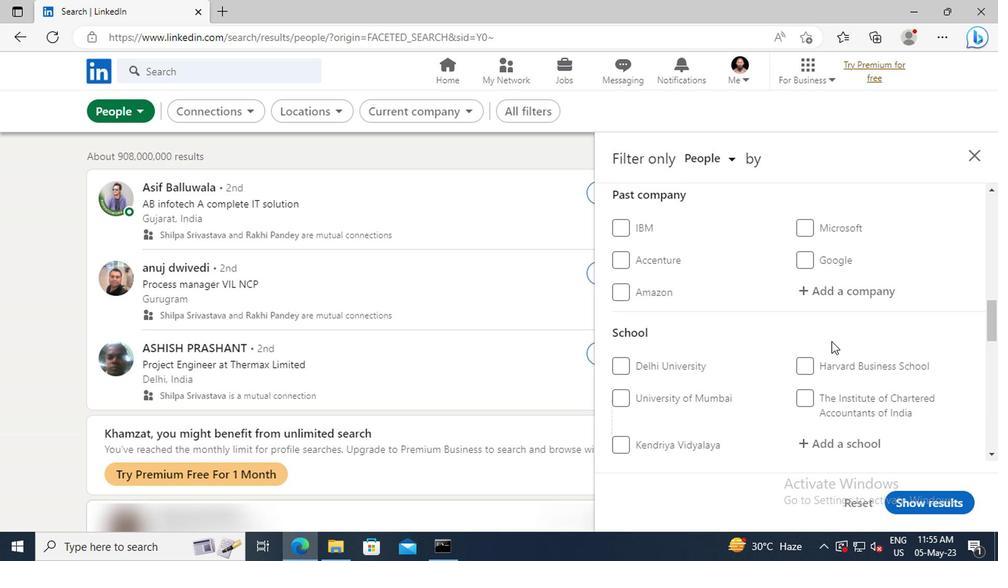 
Action: Mouse scrolled (827, 343) with delta (0, 0)
Screenshot: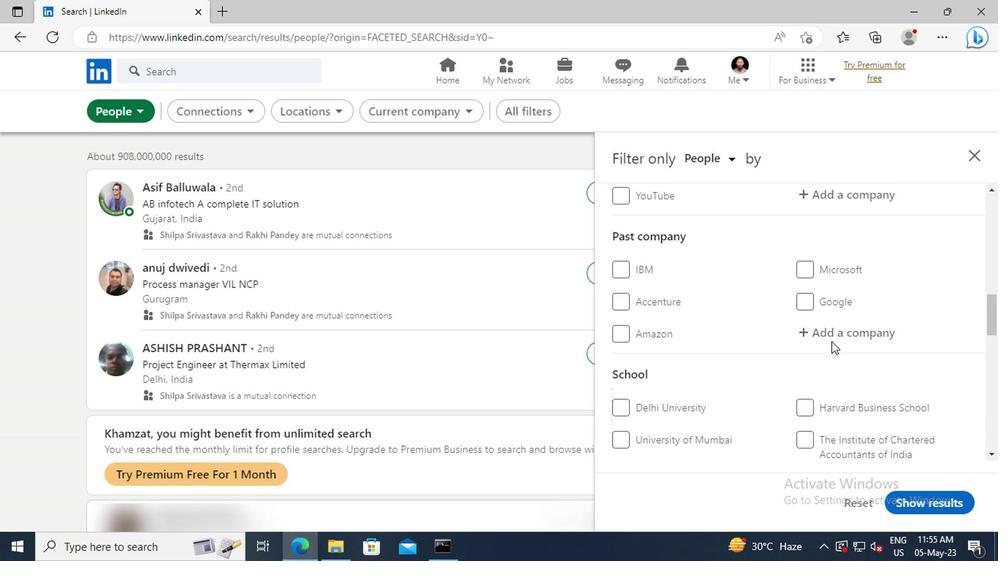 
Action: Mouse scrolled (827, 343) with delta (0, 0)
Screenshot: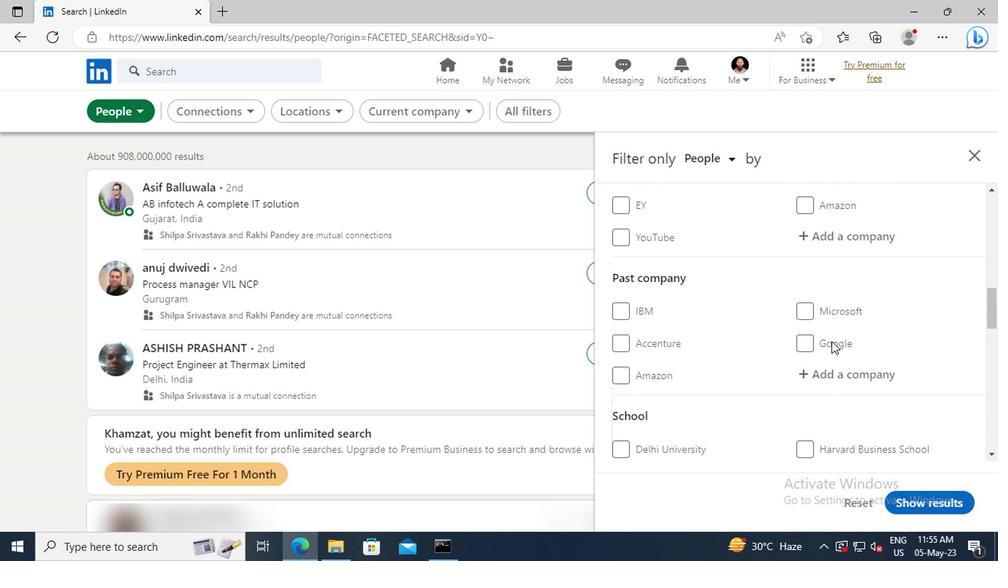 
Action: Mouse scrolled (827, 343) with delta (0, 0)
Screenshot: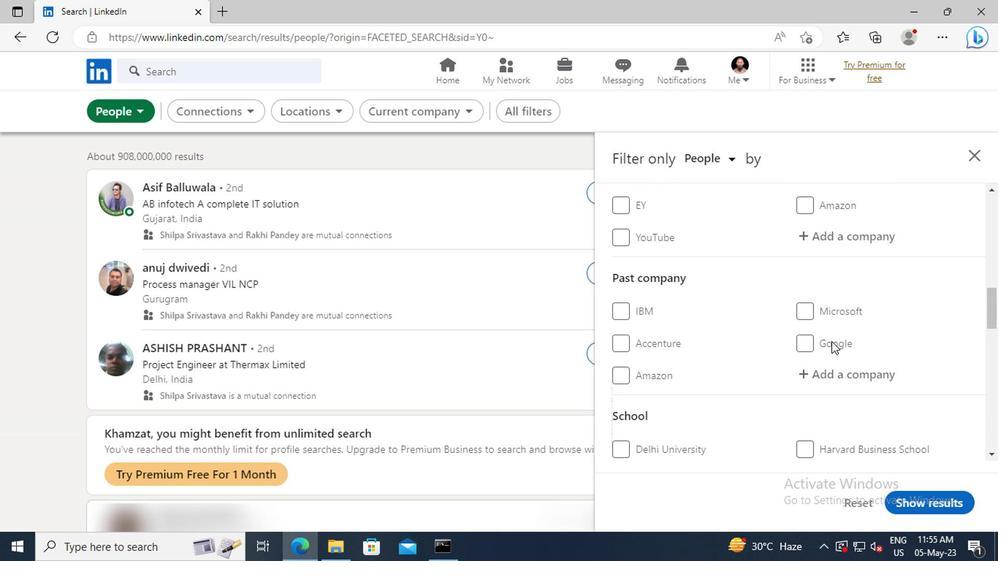 
Action: Mouse moved to (827, 327)
Screenshot: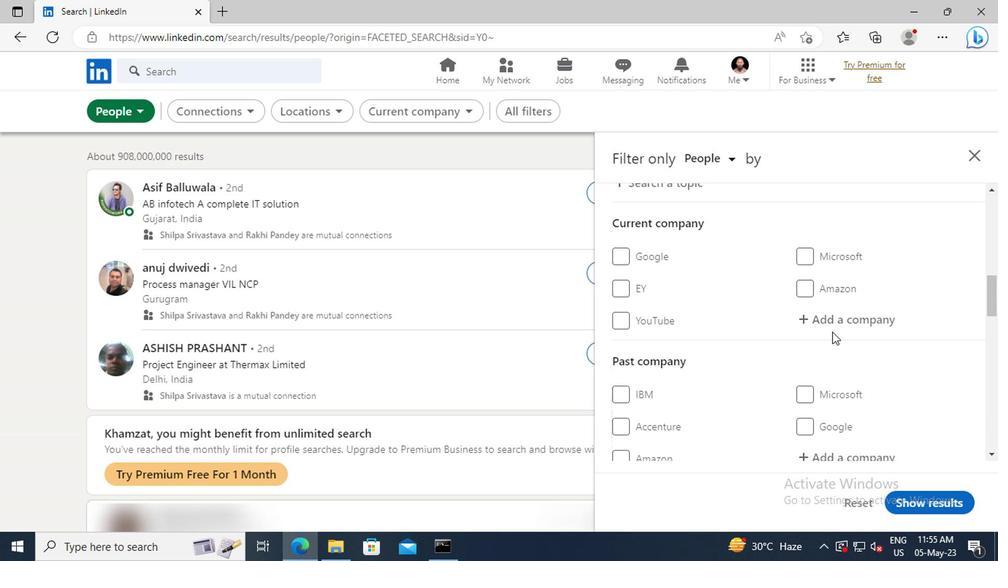 
Action: Mouse pressed left at (827, 327)
Screenshot: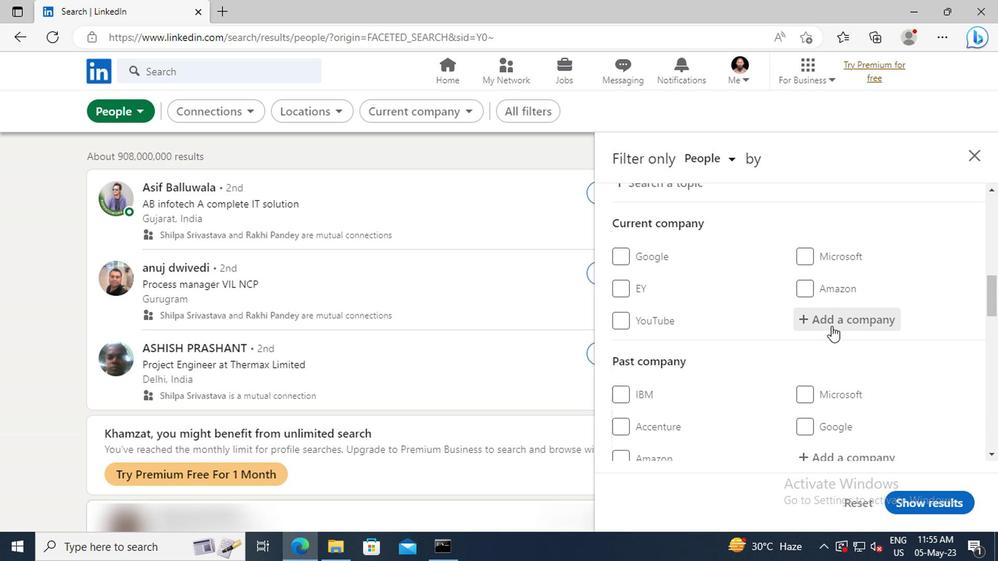 
Action: Key pressed <Key.shift>POLARIS<Key.space><Key.shift>CONS
Screenshot: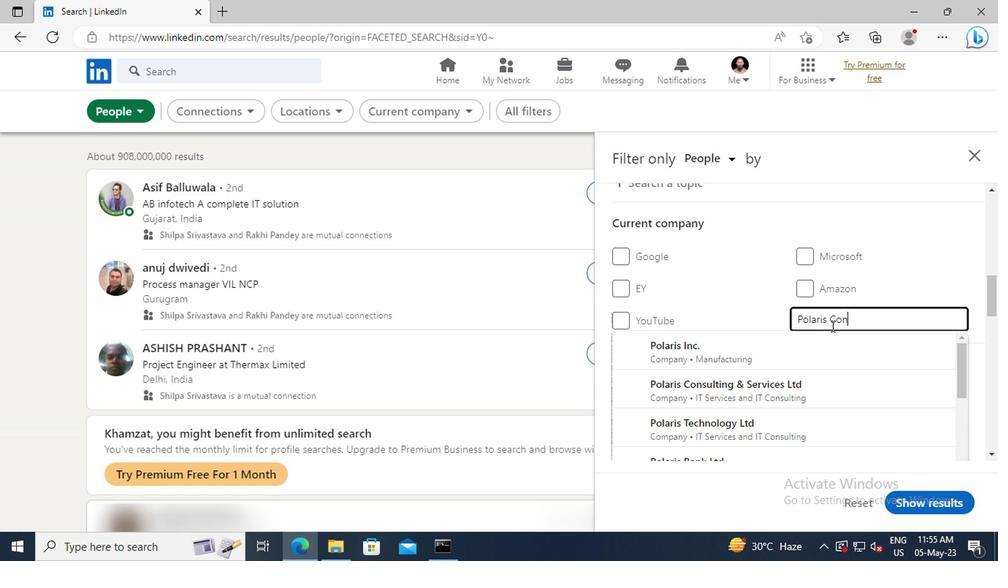 
Action: Mouse moved to (825, 349)
Screenshot: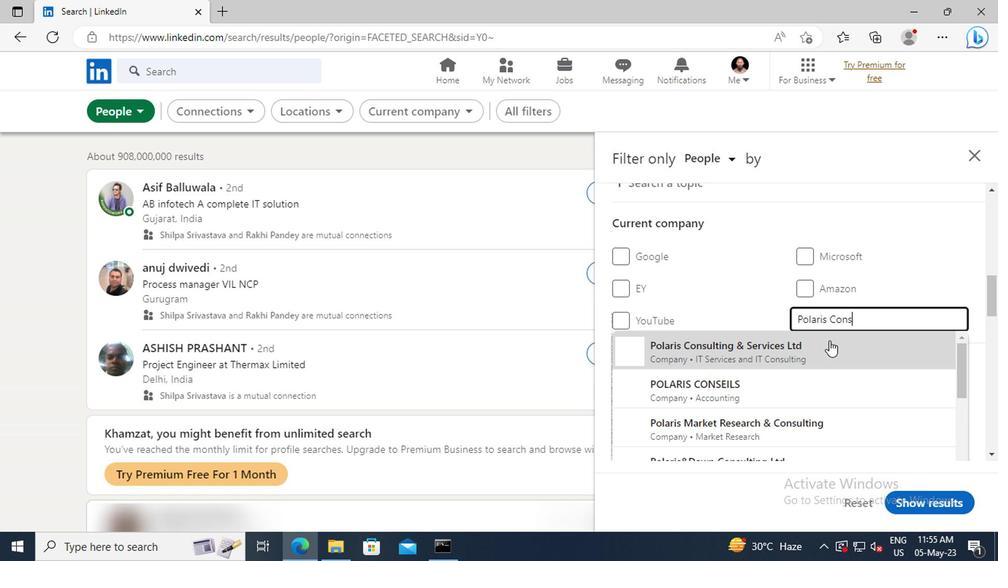 
Action: Mouse pressed left at (825, 349)
Screenshot: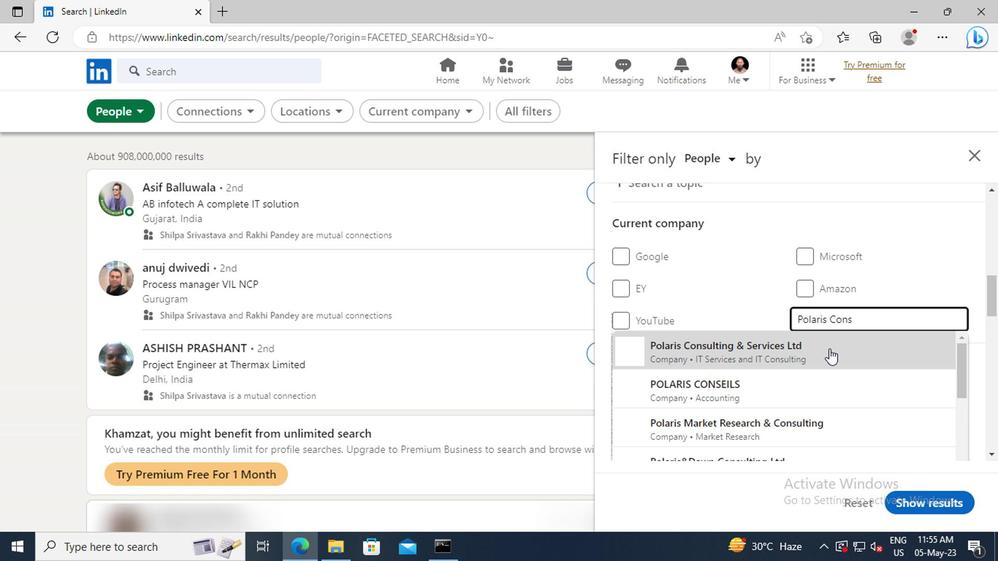 
Action: Mouse scrolled (825, 348) with delta (0, -1)
Screenshot: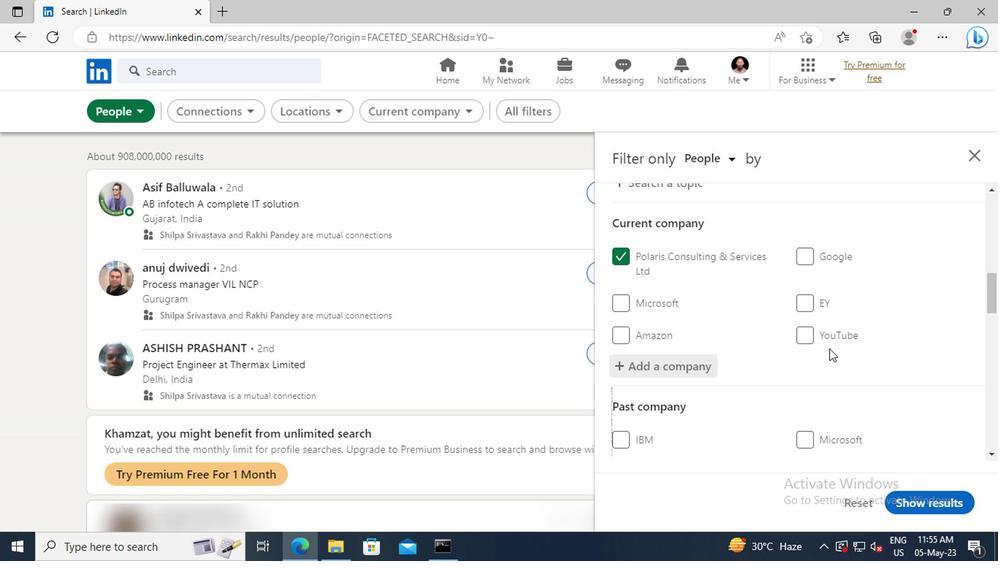 
Action: Mouse scrolled (825, 348) with delta (0, -1)
Screenshot: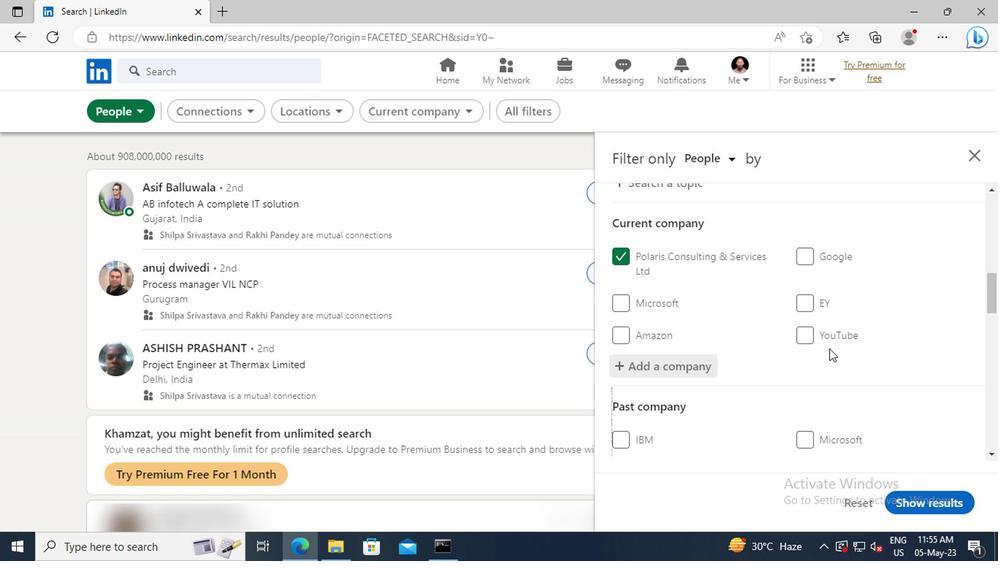 
Action: Mouse moved to (824, 347)
Screenshot: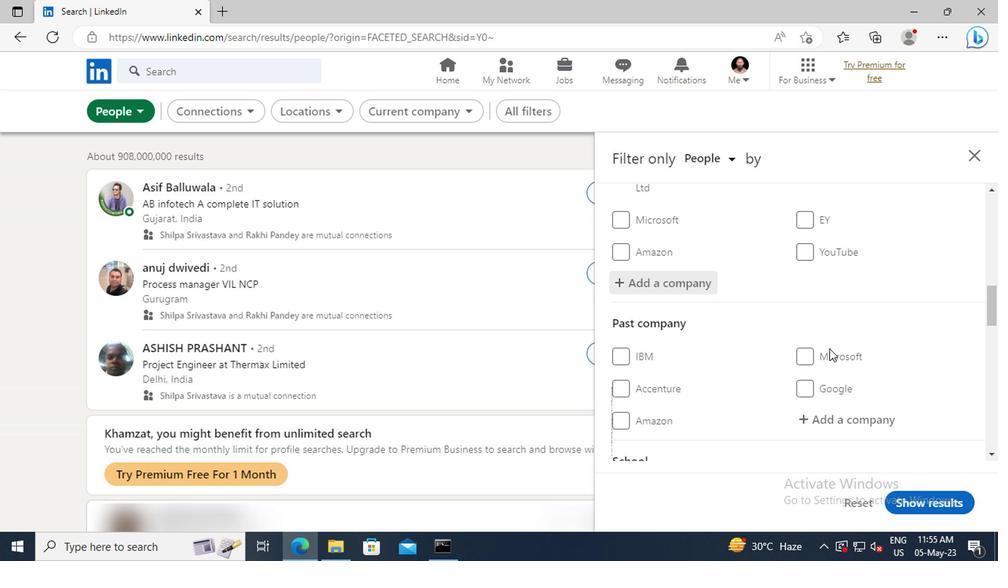 
Action: Mouse scrolled (824, 346) with delta (0, -1)
Screenshot: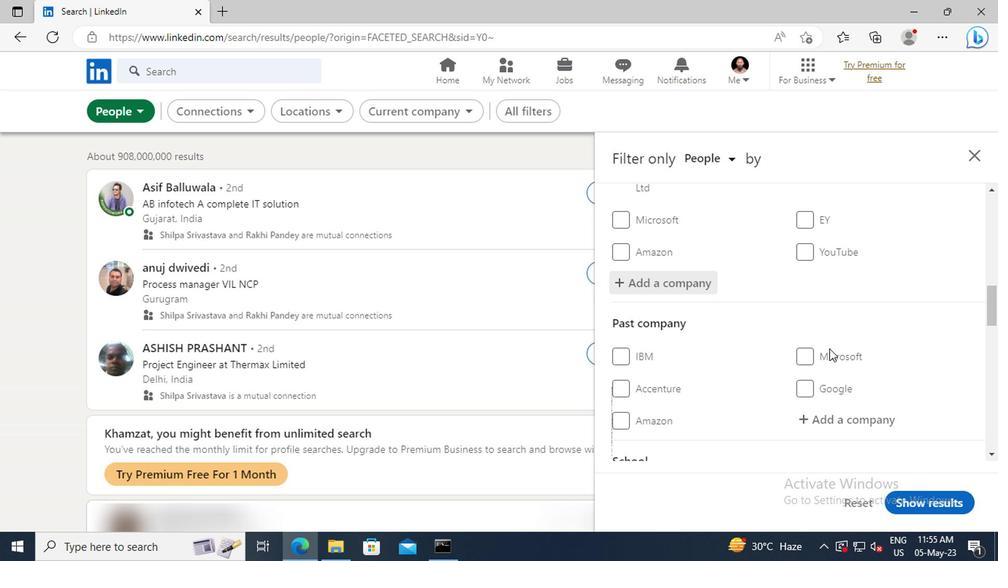 
Action: Mouse scrolled (824, 346) with delta (0, -1)
Screenshot: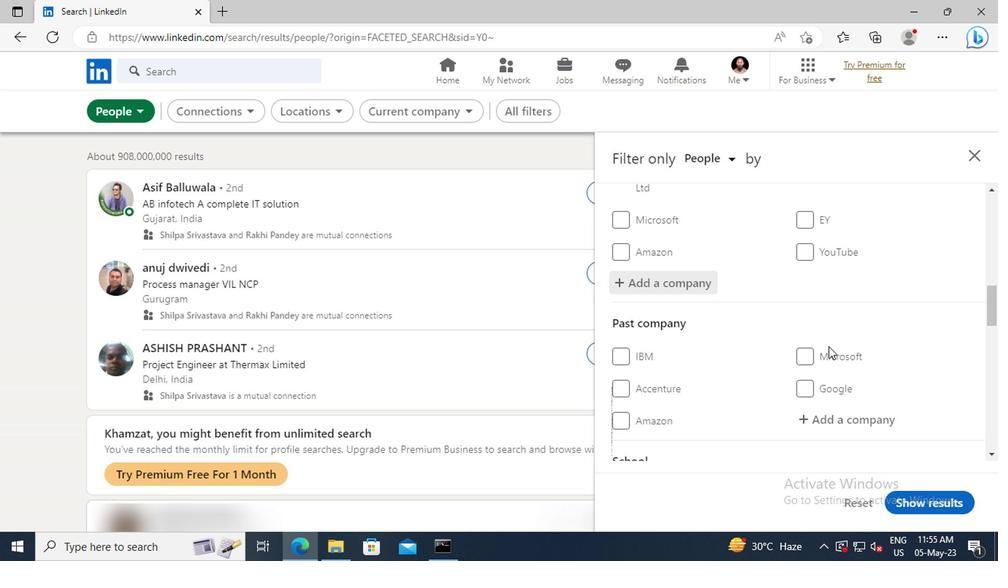 
Action: Mouse moved to (821, 343)
Screenshot: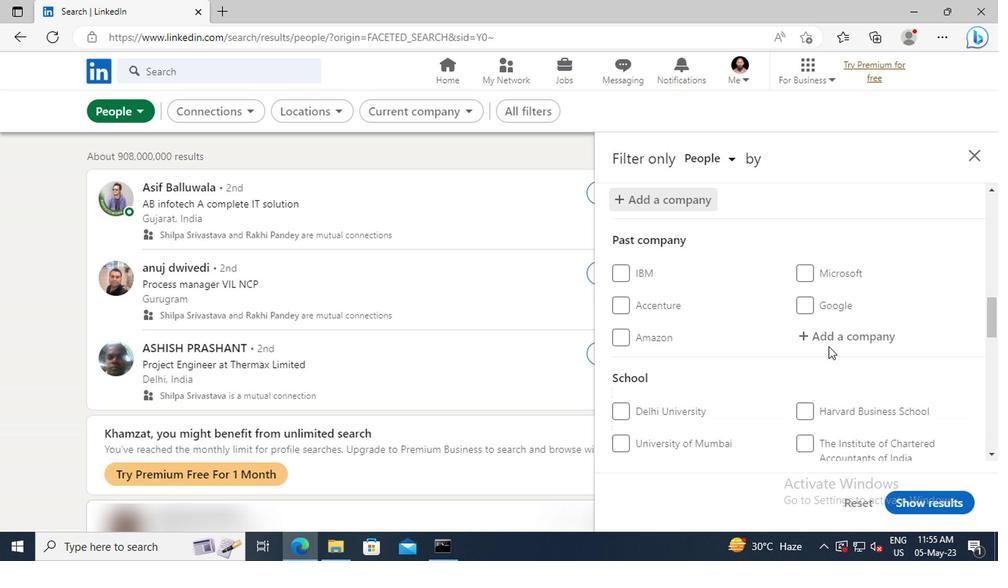 
Action: Mouse scrolled (821, 342) with delta (0, 0)
Screenshot: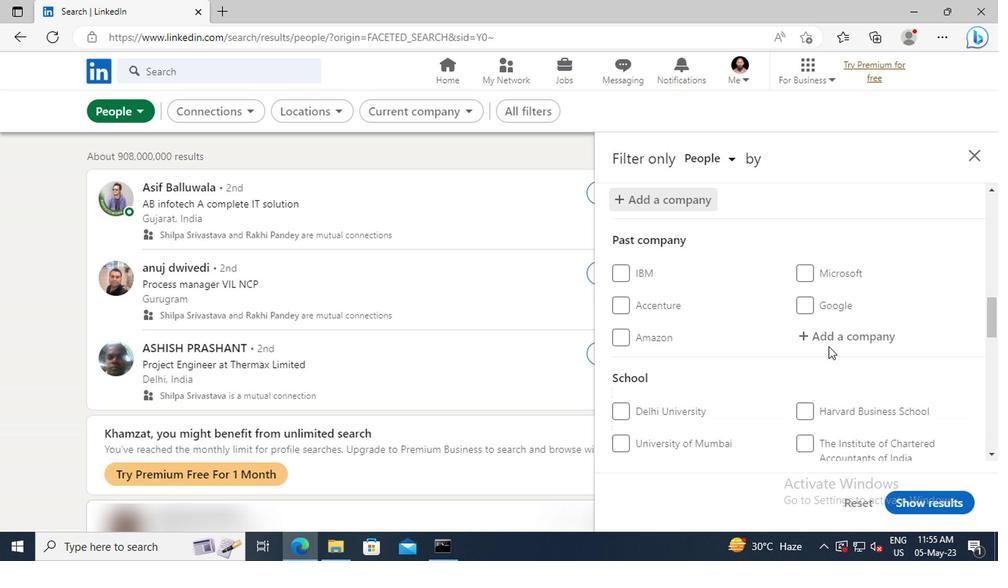 
Action: Mouse moved to (821, 342)
Screenshot: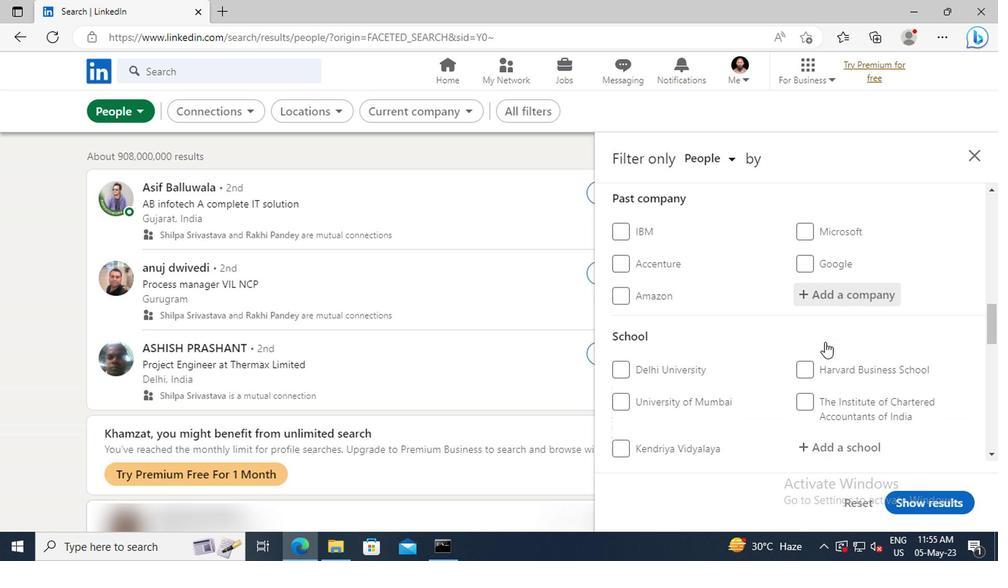 
Action: Mouse scrolled (821, 341) with delta (0, -1)
Screenshot: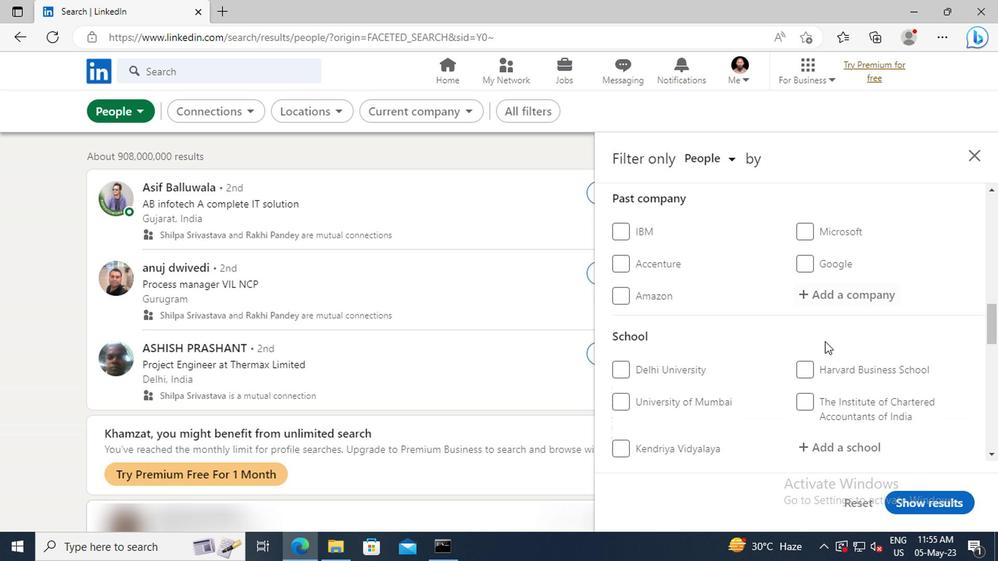 
Action: Mouse scrolled (821, 341) with delta (0, -1)
Screenshot: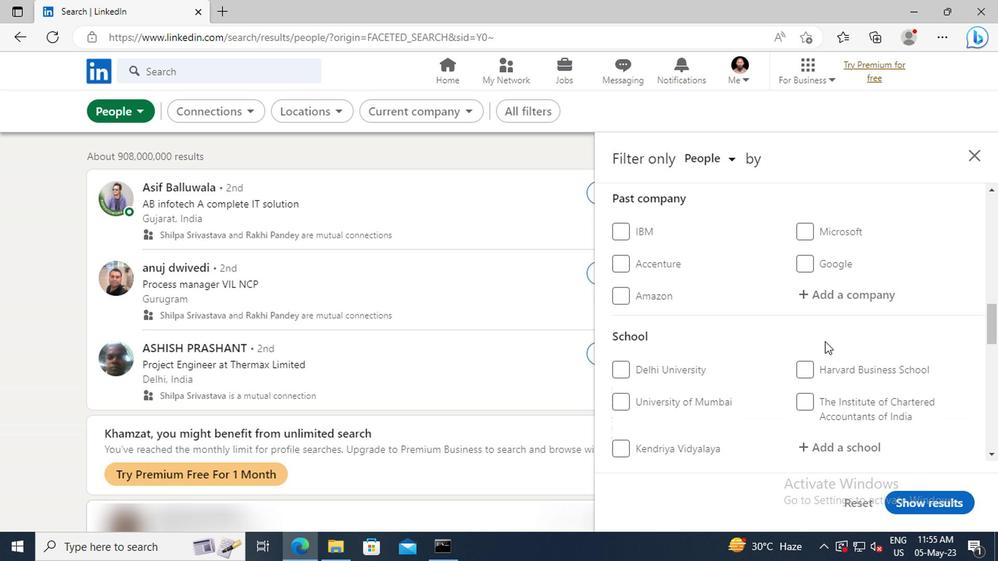 
Action: Mouse moved to (822, 366)
Screenshot: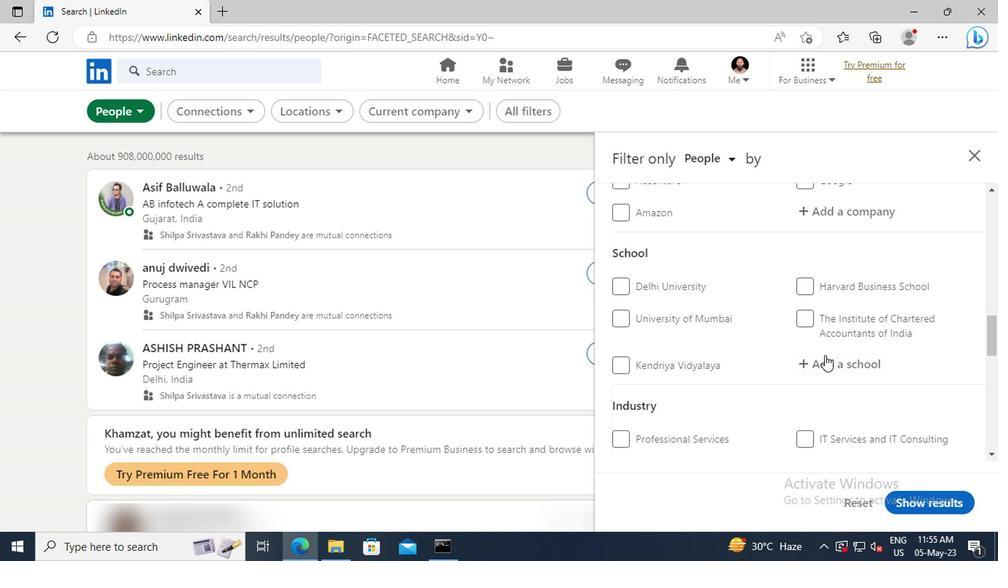 
Action: Mouse pressed left at (822, 366)
Screenshot: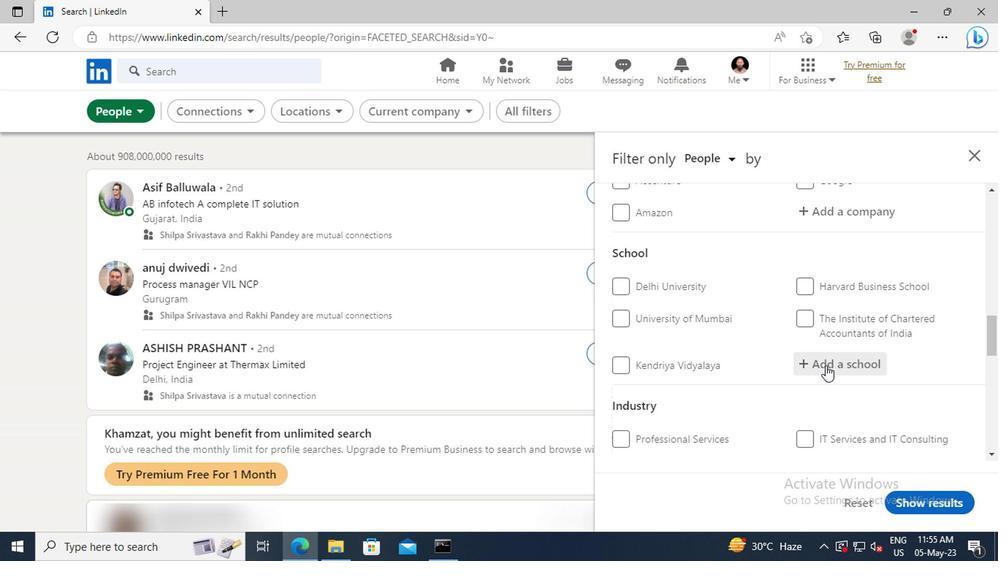 
Action: Key pressed <Key.shift>RAMNIRANJAN<Key.space>
Screenshot: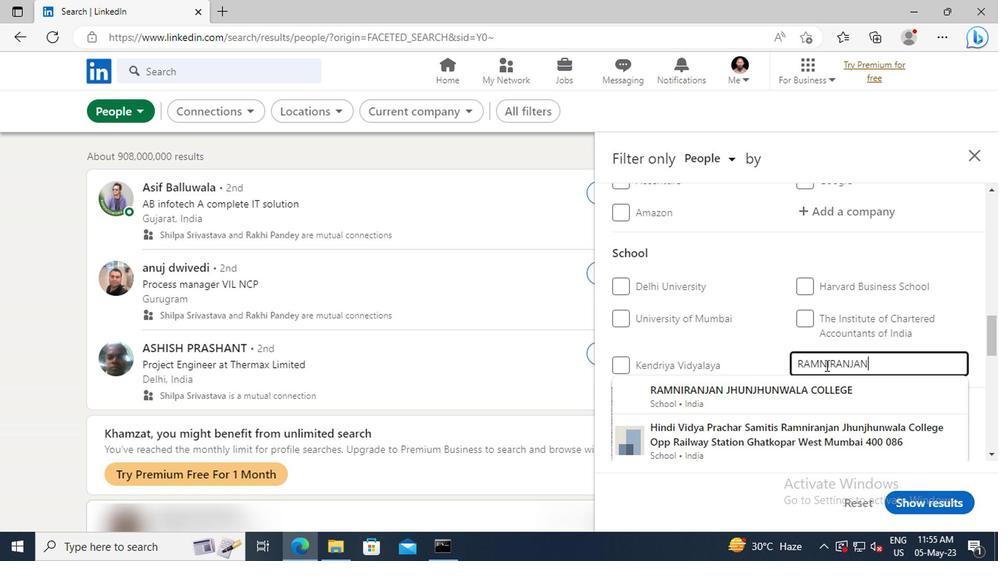 
Action: Mouse moved to (819, 390)
Screenshot: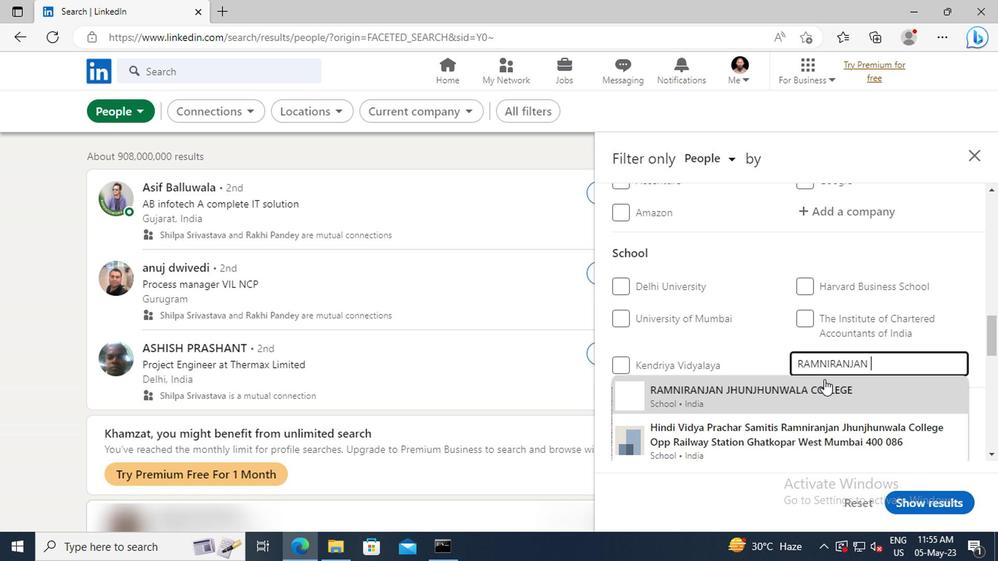 
Action: Mouse pressed left at (819, 390)
Screenshot: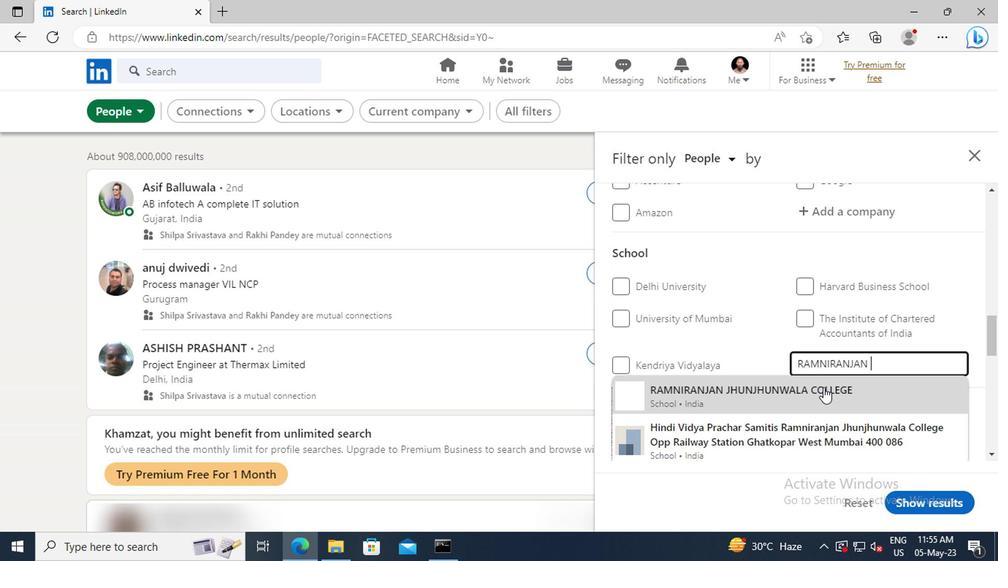 
Action: Mouse scrolled (819, 390) with delta (0, 0)
Screenshot: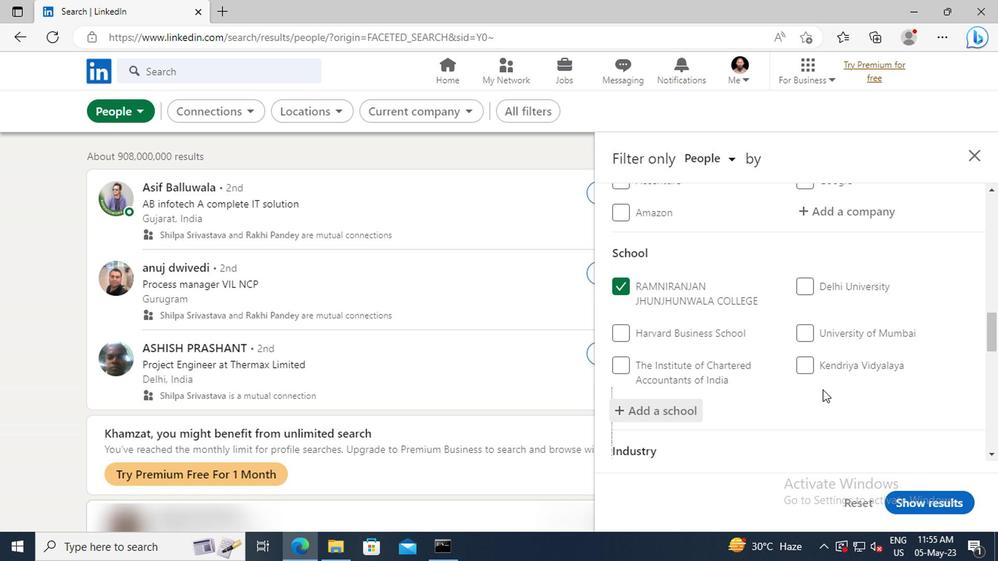
Action: Mouse scrolled (819, 390) with delta (0, 0)
Screenshot: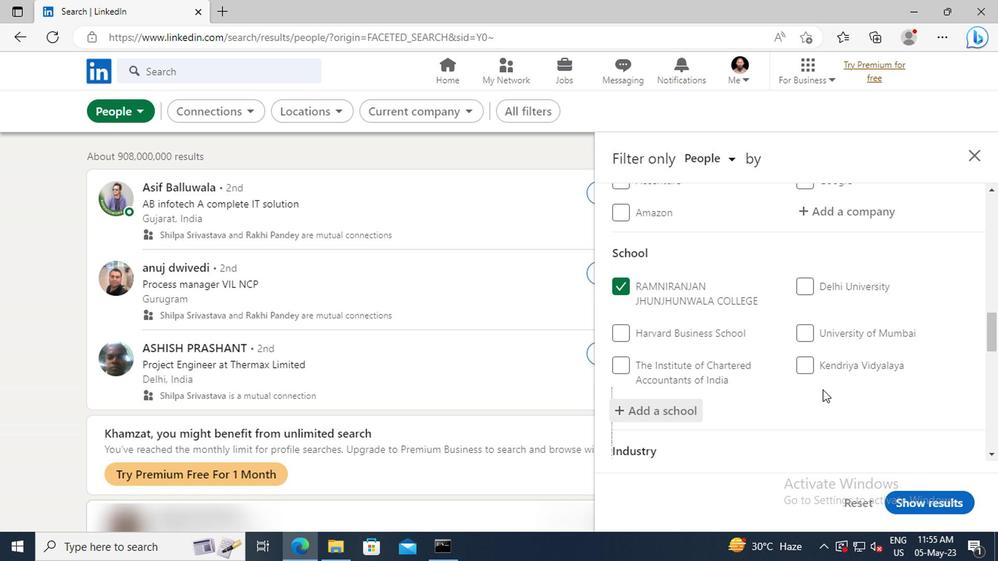 
Action: Mouse scrolled (819, 390) with delta (0, 0)
Screenshot: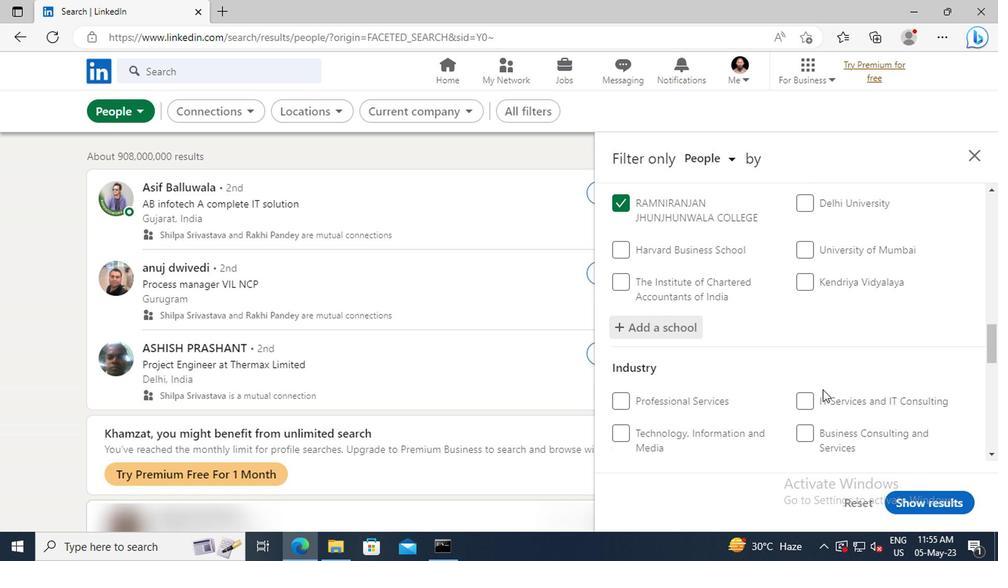 
Action: Mouse scrolled (819, 390) with delta (0, 0)
Screenshot: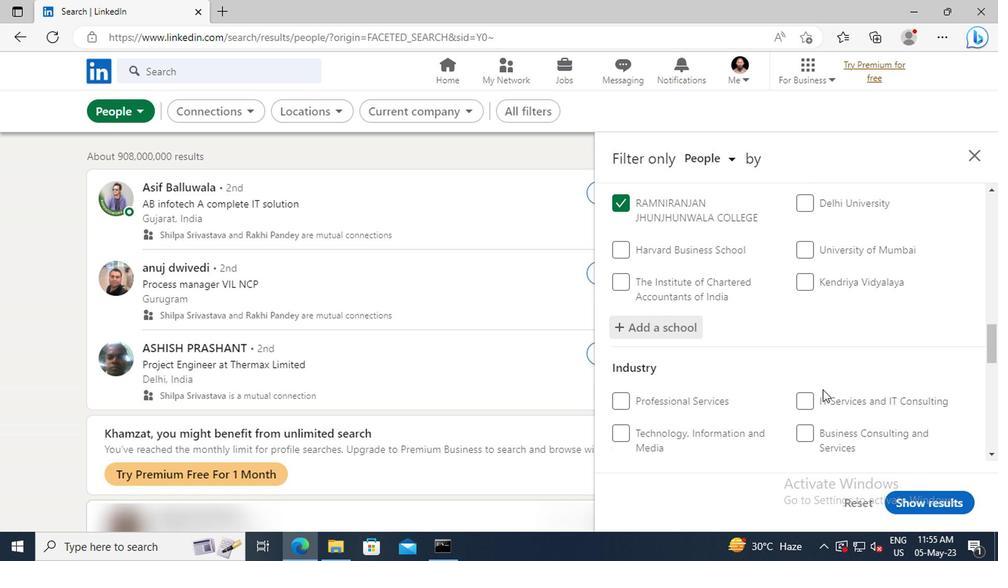 
Action: Mouse moved to (818, 390)
Screenshot: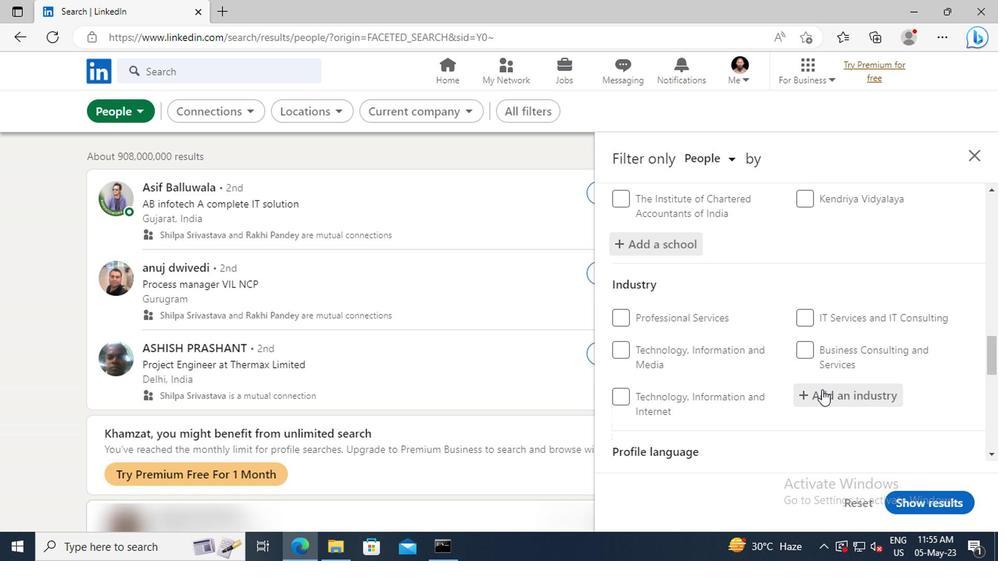 
Action: Mouse pressed left at (818, 390)
Screenshot: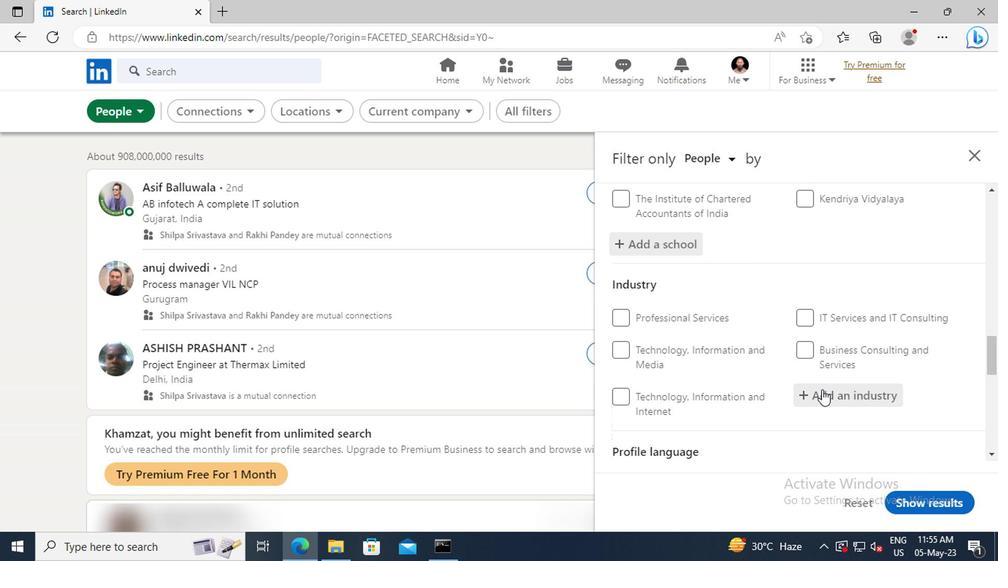 
Action: Key pressed <Key.shift>SUBDI
Screenshot: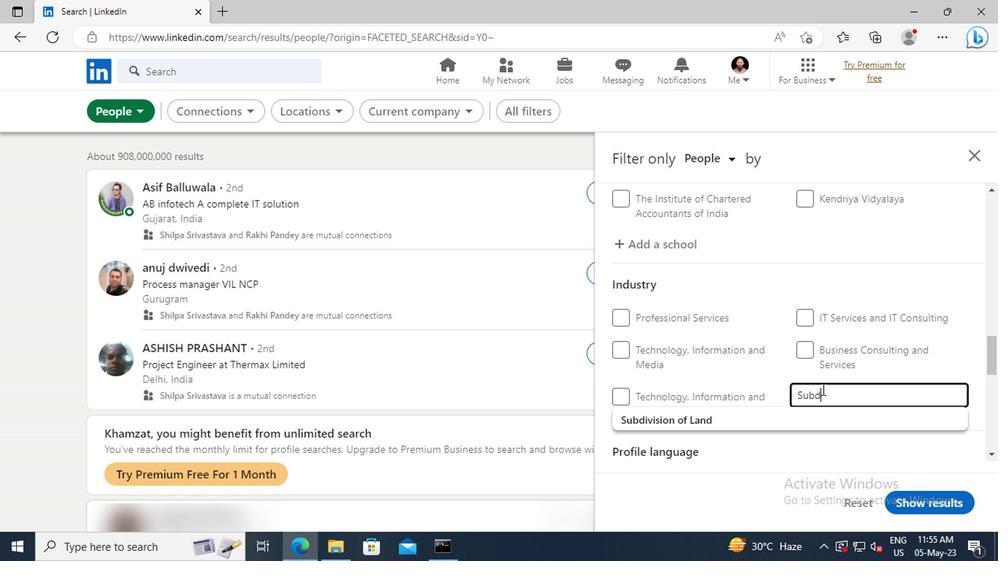 
Action: Mouse moved to (819, 415)
Screenshot: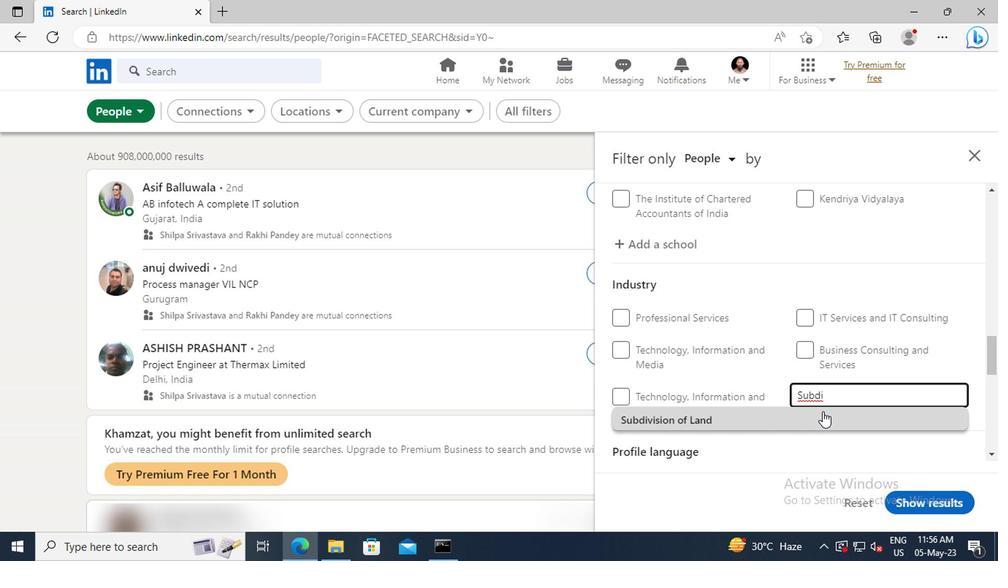 
Action: Mouse pressed left at (819, 415)
Screenshot: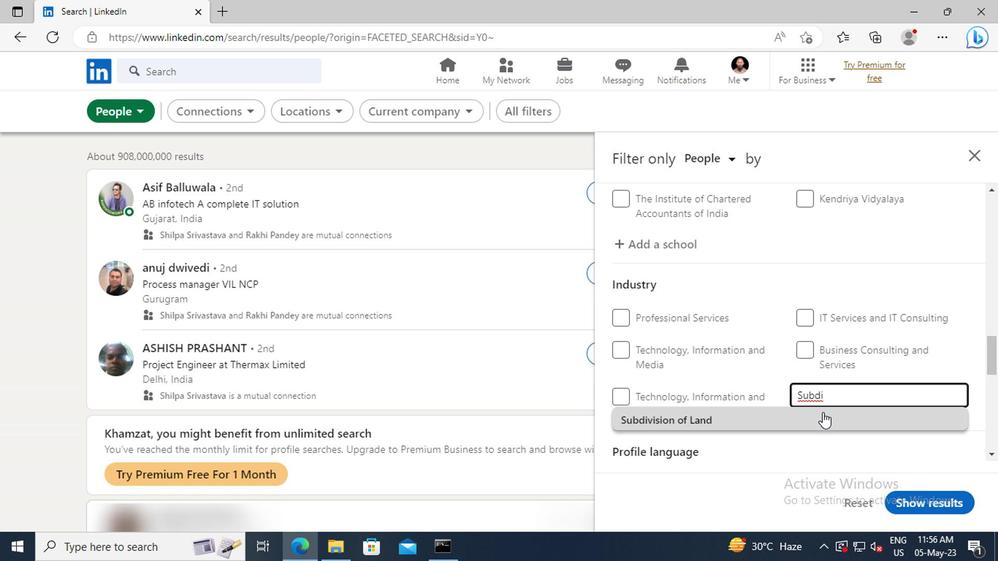 
Action: Mouse scrolled (819, 415) with delta (0, 0)
Screenshot: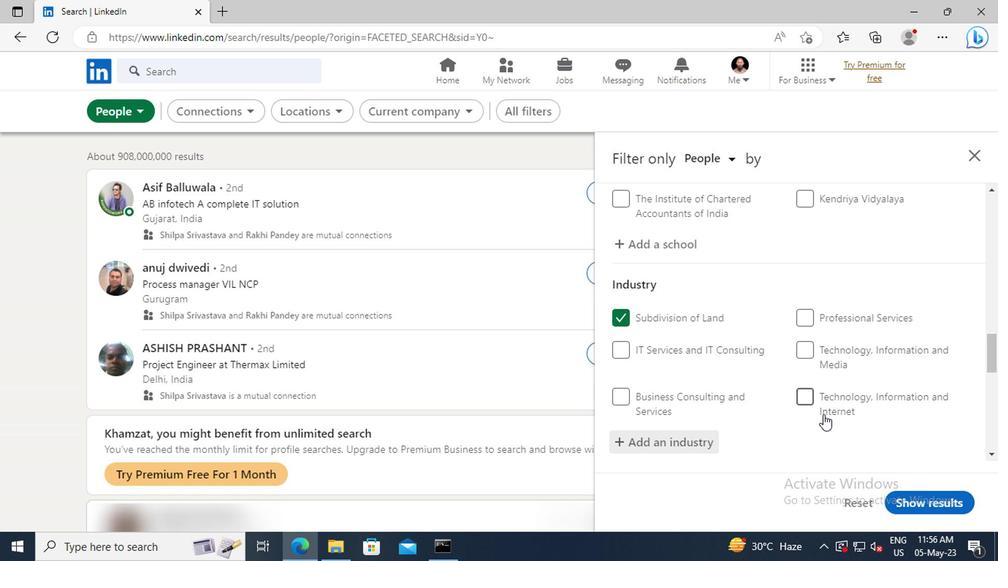 
Action: Mouse scrolled (819, 415) with delta (0, 0)
Screenshot: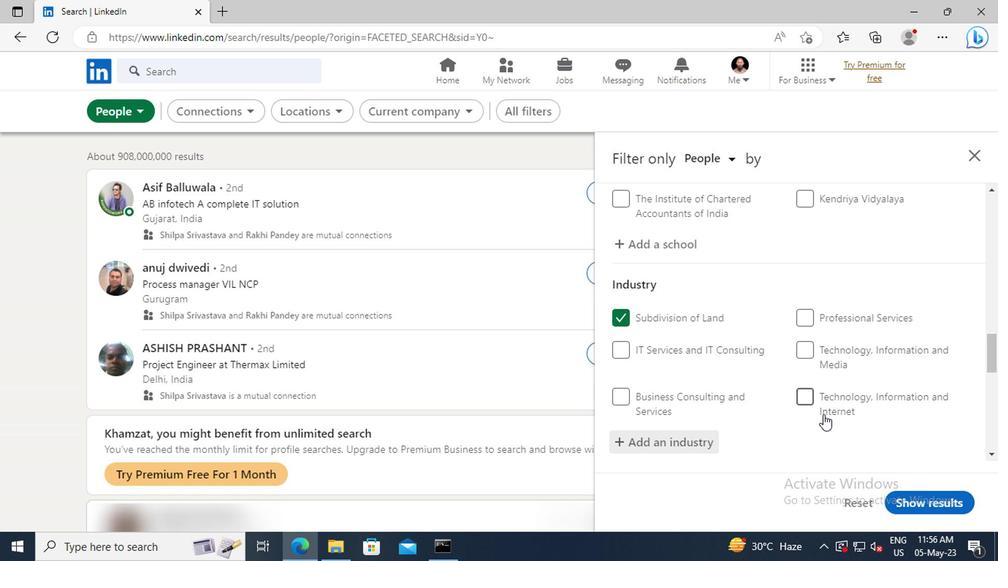 
Action: Mouse scrolled (819, 415) with delta (0, 0)
Screenshot: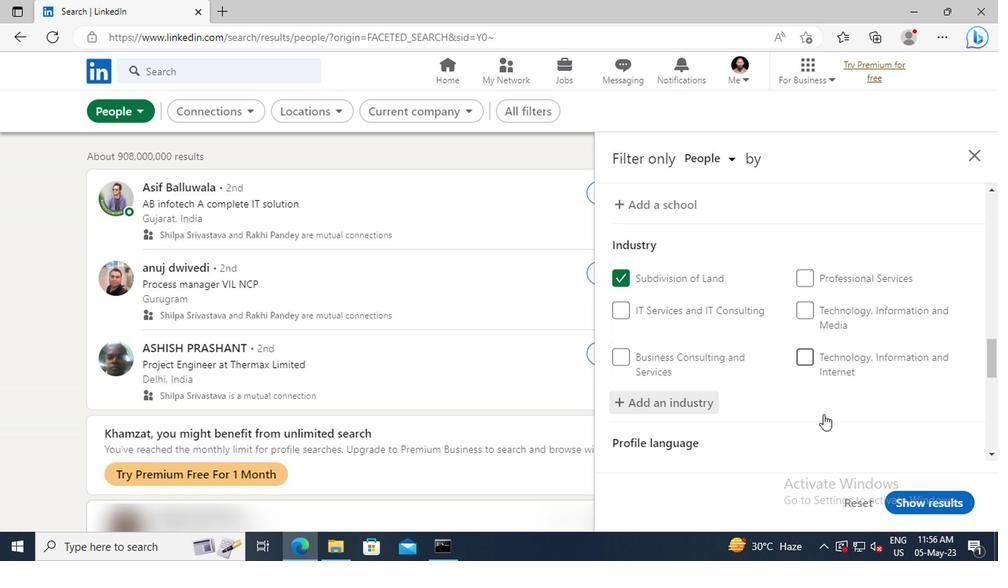 
Action: Mouse moved to (819, 408)
Screenshot: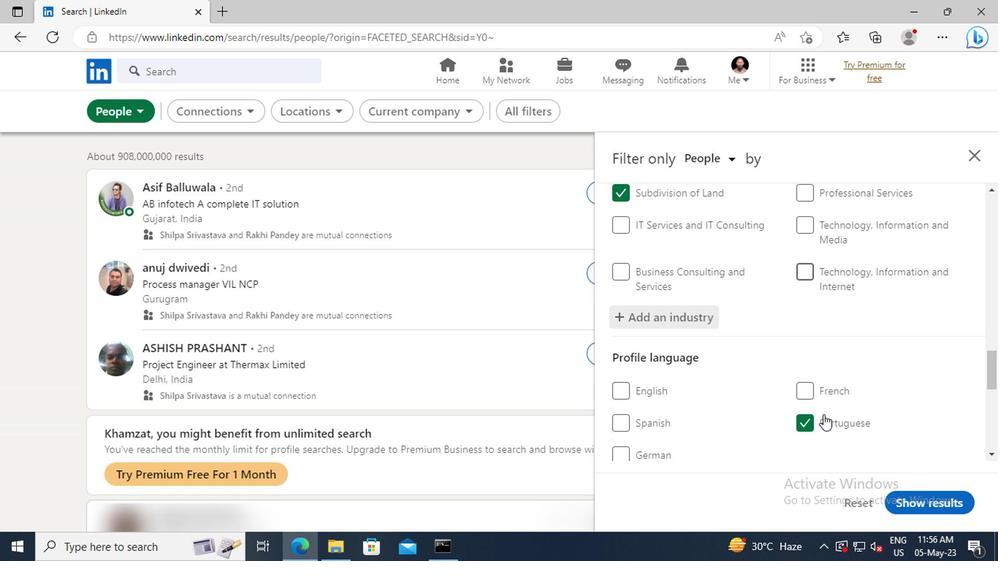 
Action: Mouse scrolled (819, 407) with delta (0, 0)
Screenshot: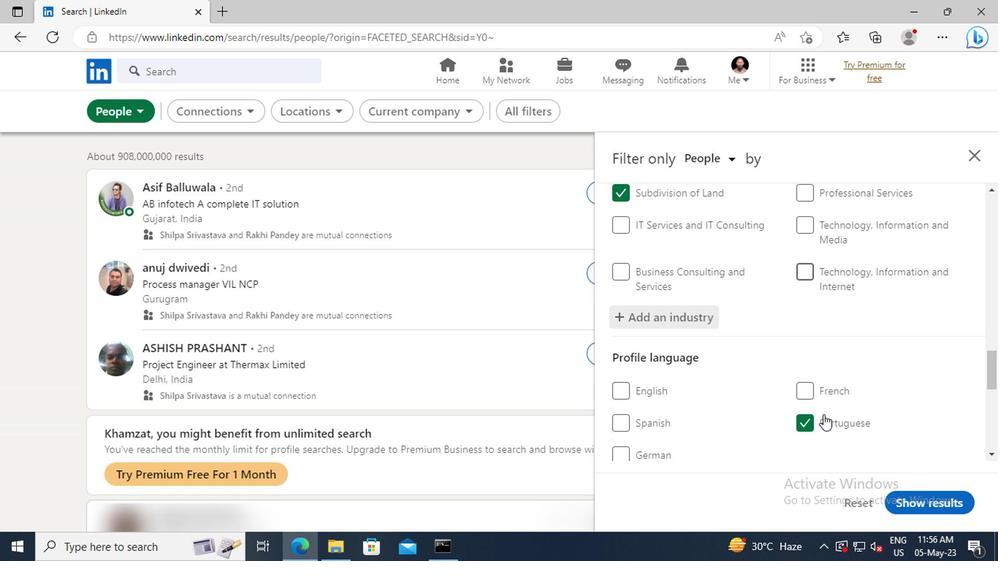 
Action: Mouse moved to (818, 406)
Screenshot: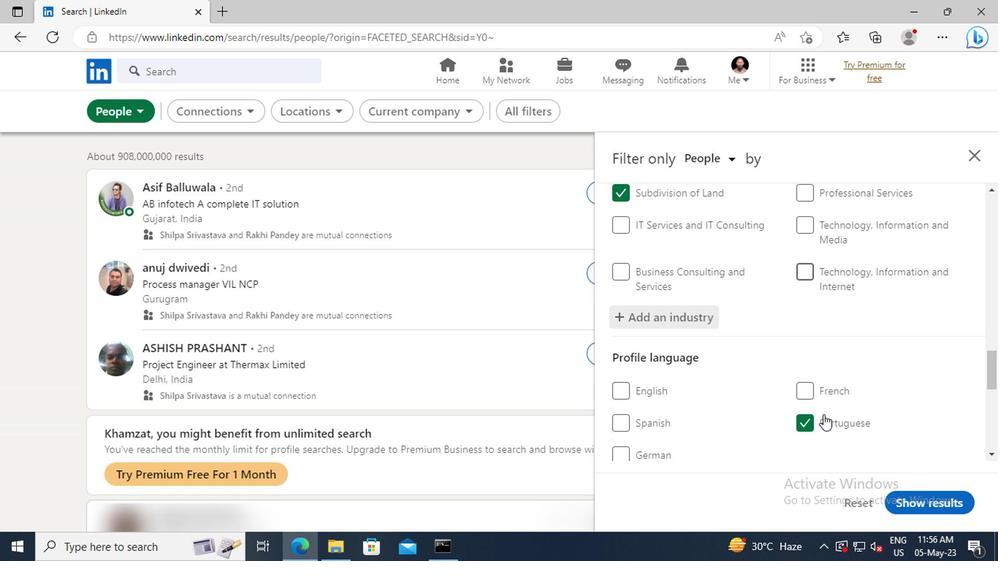 
Action: Mouse scrolled (818, 405) with delta (0, -1)
Screenshot: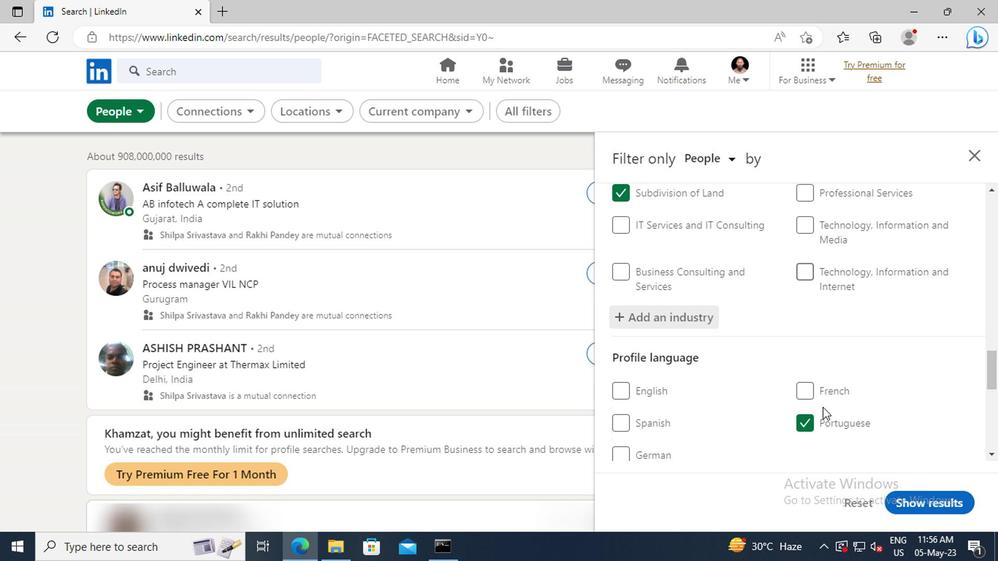 
Action: Mouse moved to (815, 382)
Screenshot: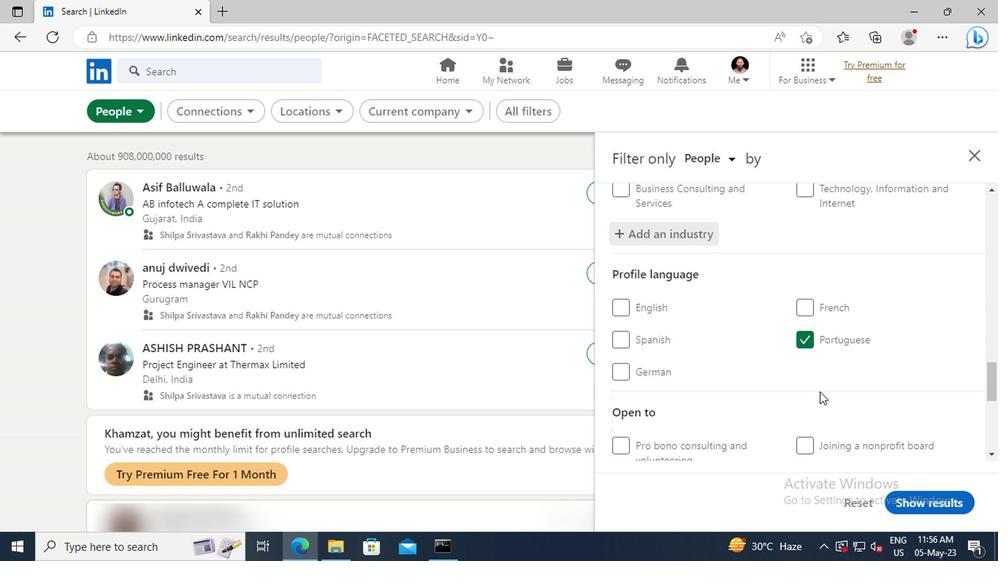 
Action: Mouse scrolled (815, 382) with delta (0, 0)
Screenshot: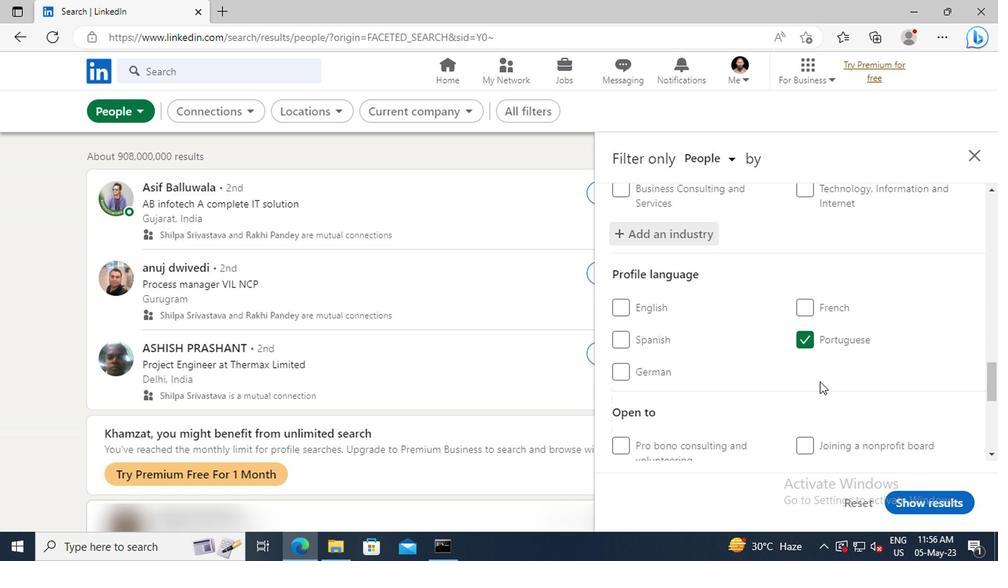
Action: Mouse moved to (815, 366)
Screenshot: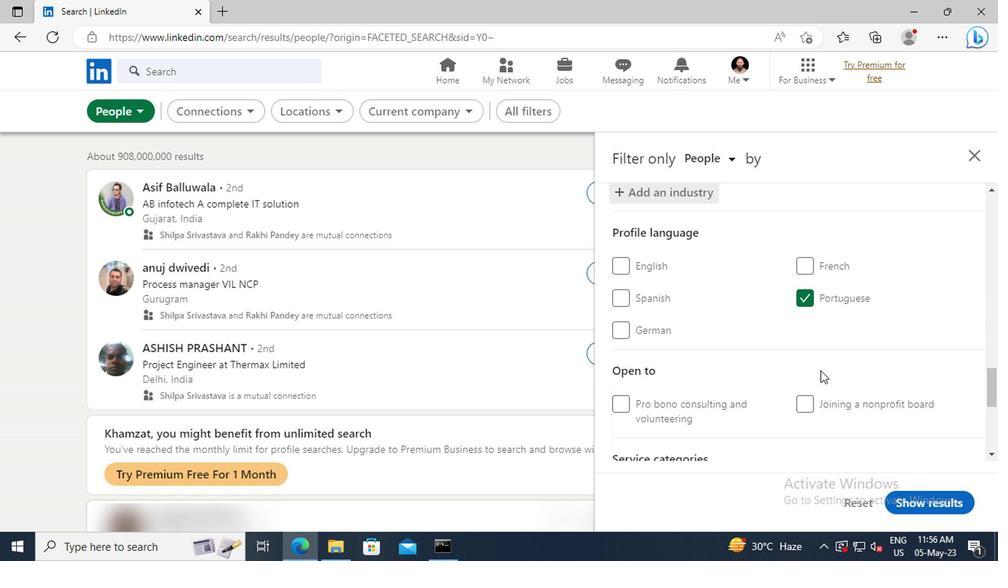 
Action: Mouse scrolled (815, 365) with delta (0, -1)
Screenshot: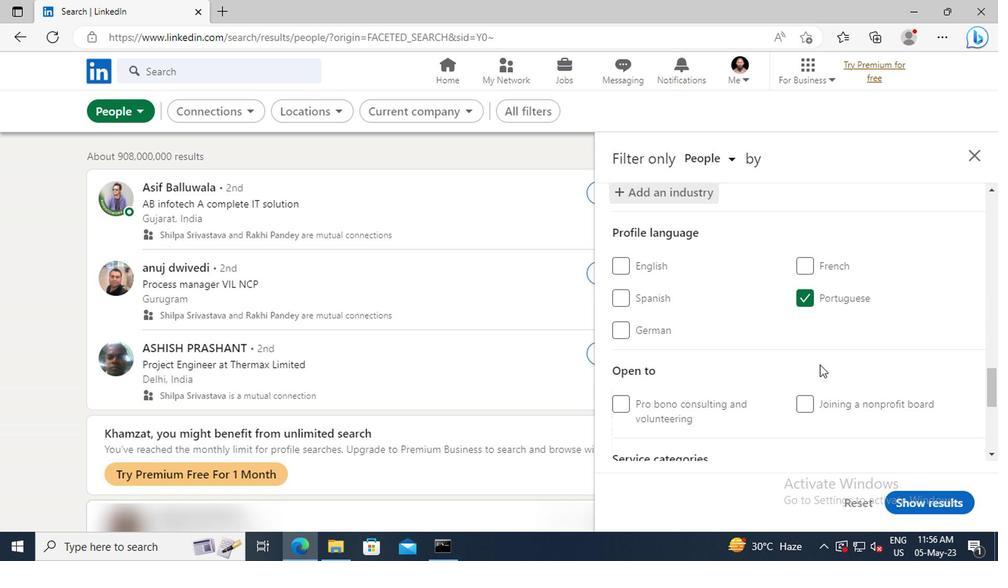 
Action: Mouse scrolled (815, 365) with delta (0, -1)
Screenshot: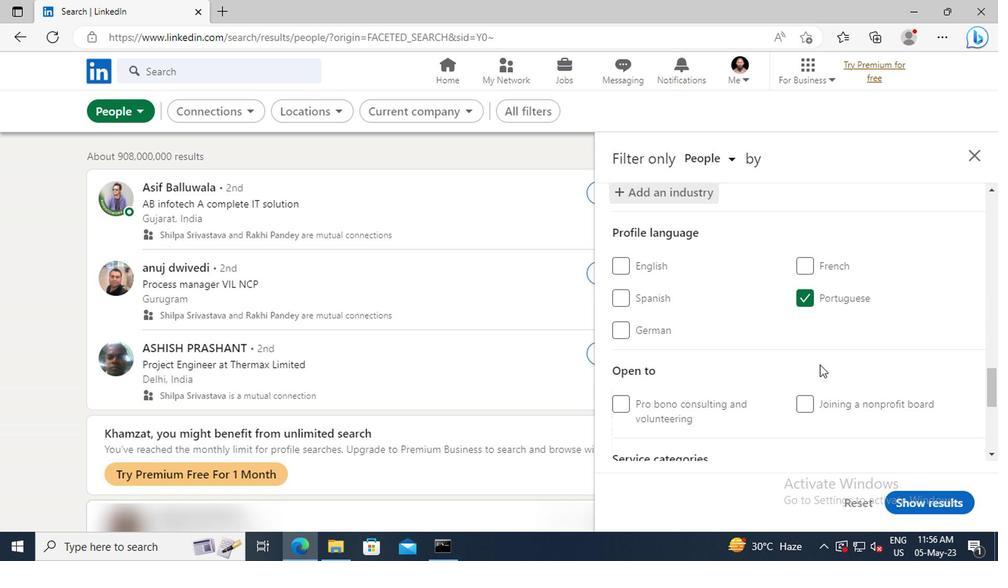 
Action: Mouse scrolled (815, 365) with delta (0, -1)
Screenshot: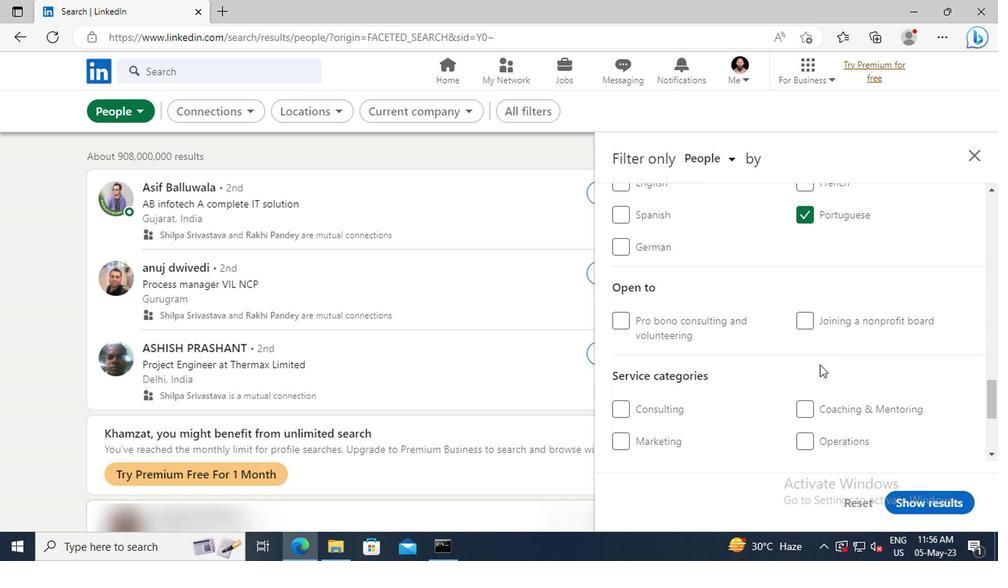 
Action: Mouse scrolled (815, 365) with delta (0, -1)
Screenshot: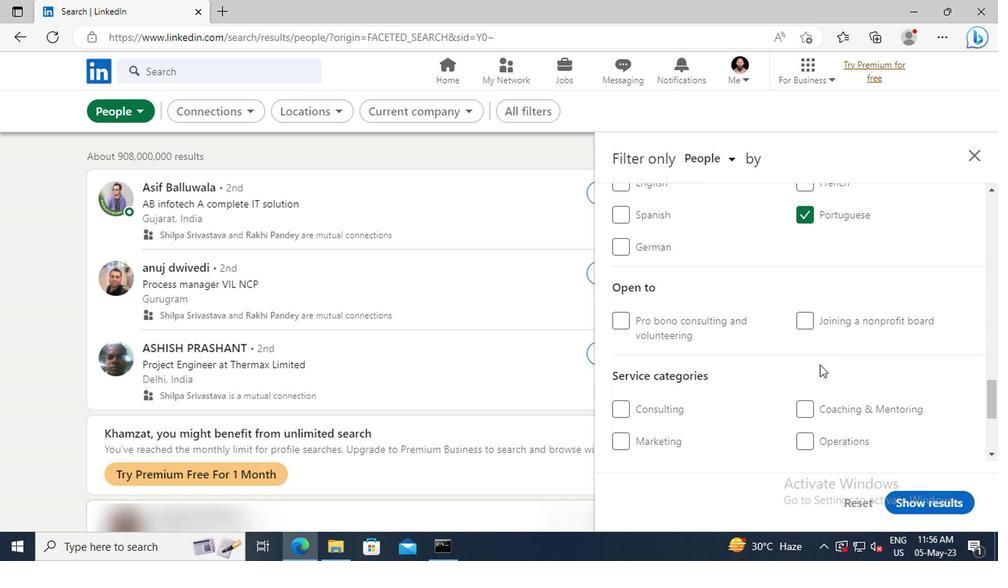 
Action: Mouse moved to (815, 386)
Screenshot: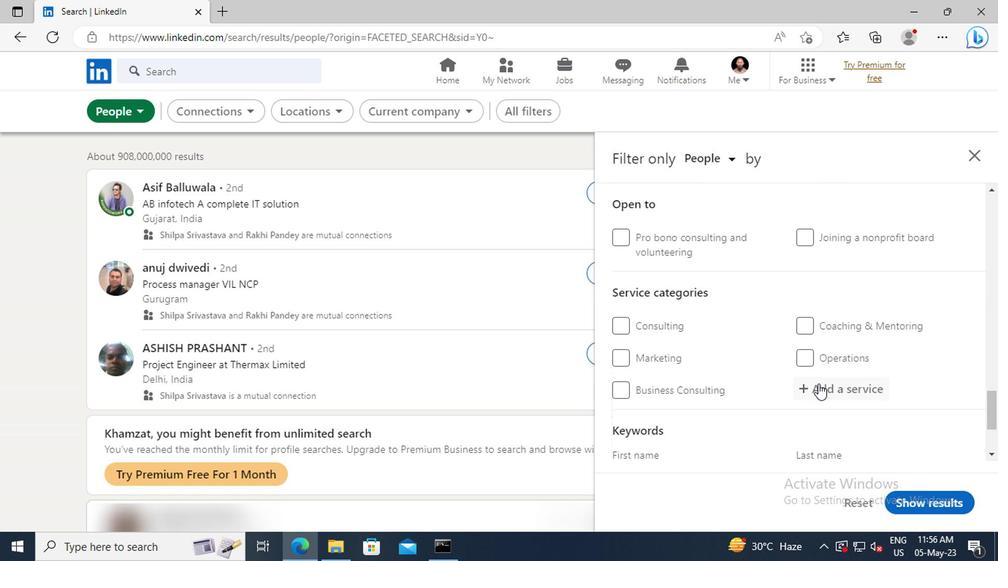 
Action: Mouse pressed left at (815, 386)
Screenshot: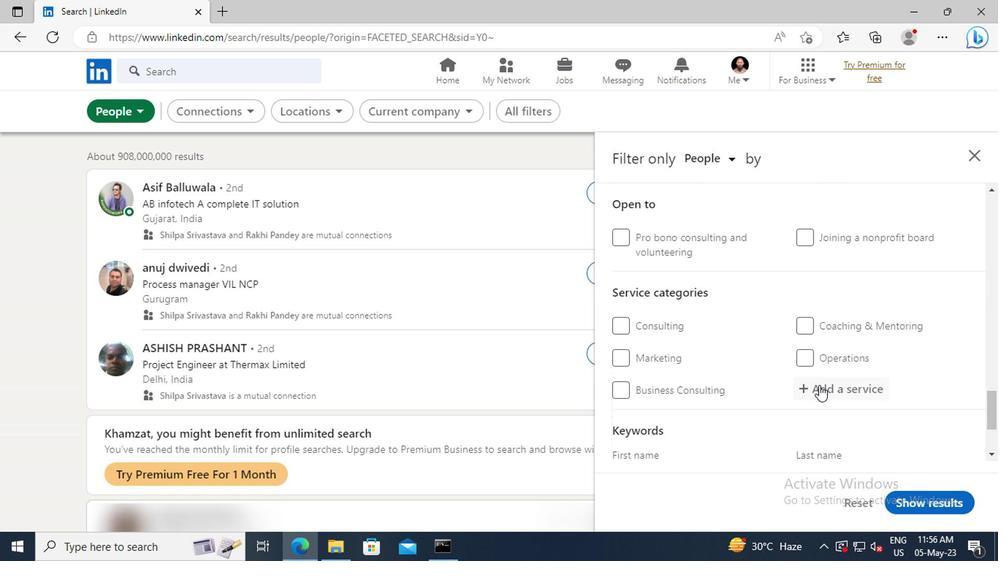 
Action: Key pressed <Key.shift>IMMI
Screenshot: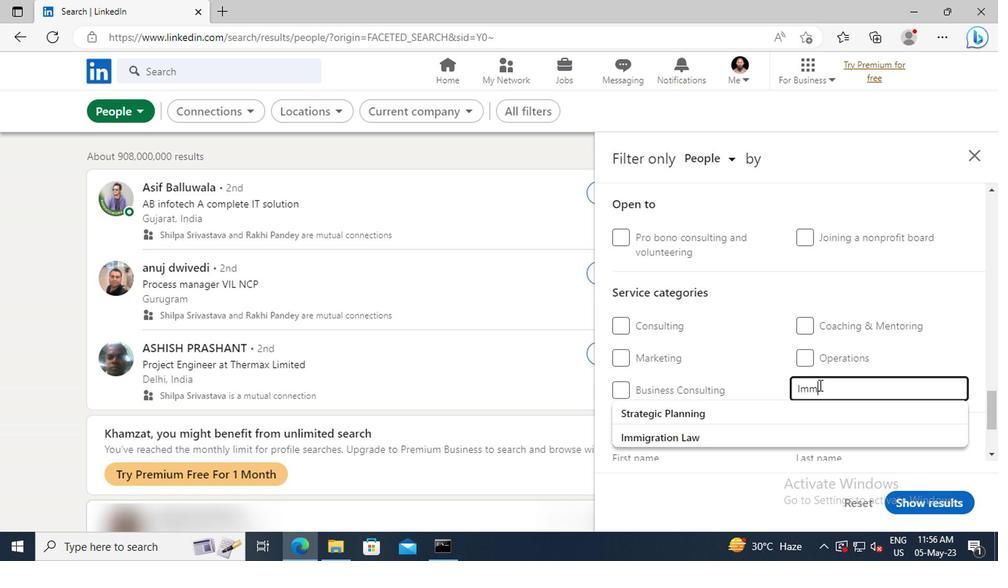 
Action: Mouse moved to (824, 411)
Screenshot: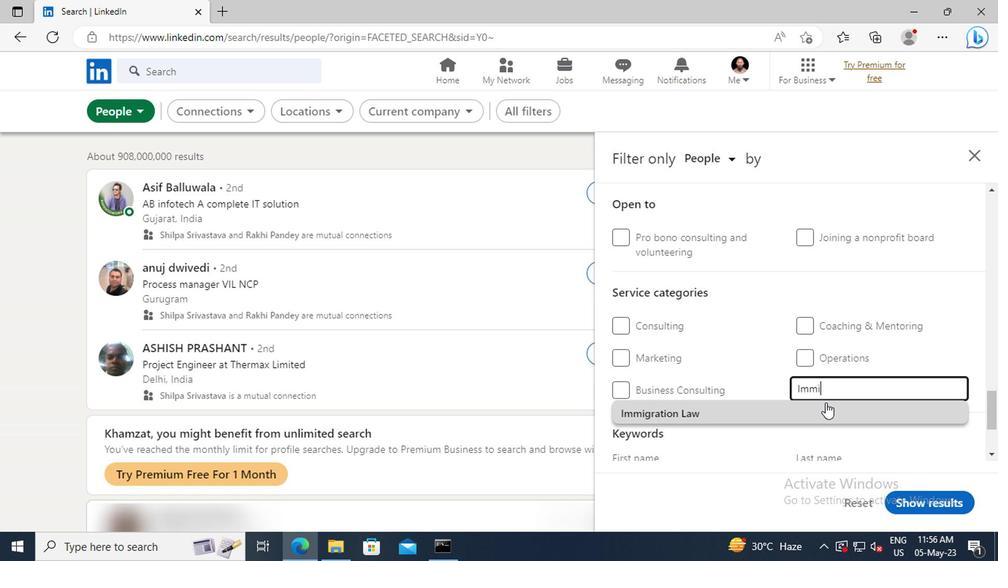 
Action: Mouse pressed left at (824, 411)
Screenshot: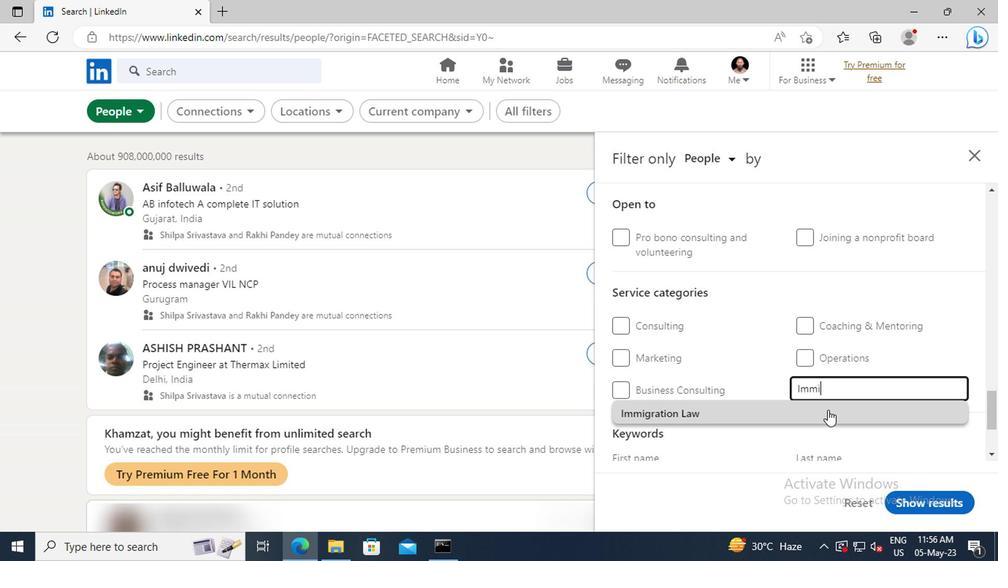 
Action: Mouse scrolled (824, 410) with delta (0, -1)
Screenshot: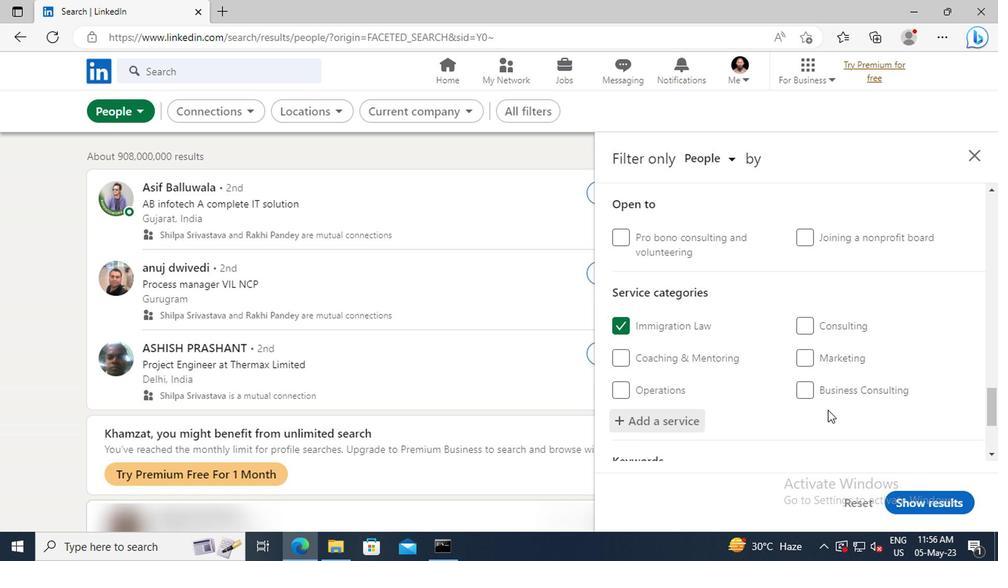 
Action: Mouse scrolled (824, 410) with delta (0, -1)
Screenshot: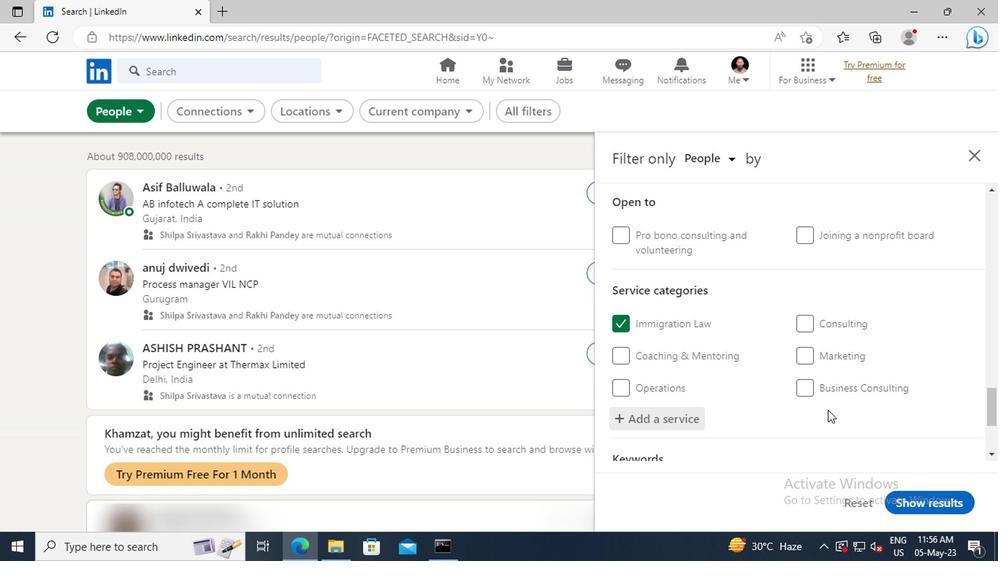 
Action: Mouse scrolled (824, 410) with delta (0, -1)
Screenshot: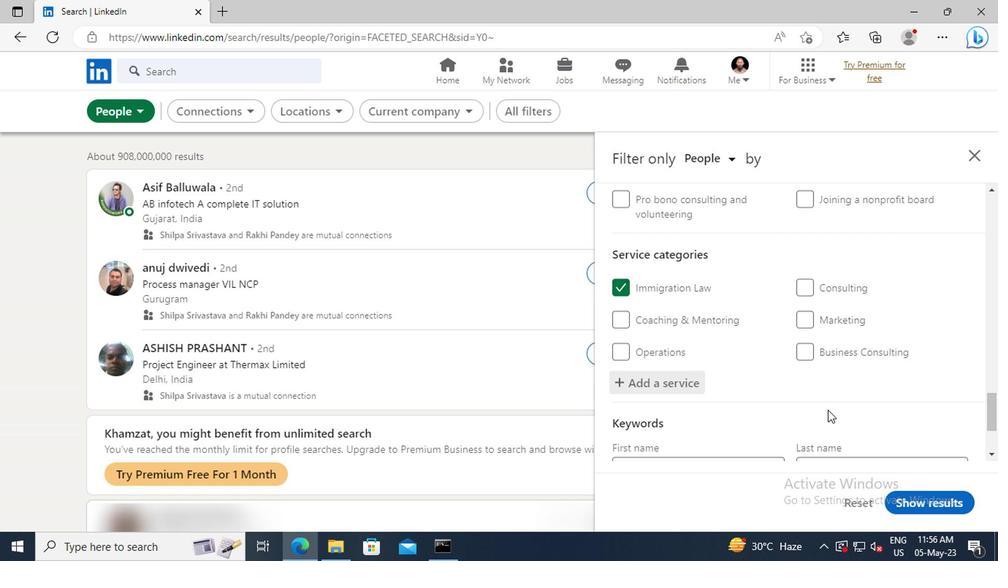 
Action: Mouse scrolled (824, 410) with delta (0, -1)
Screenshot: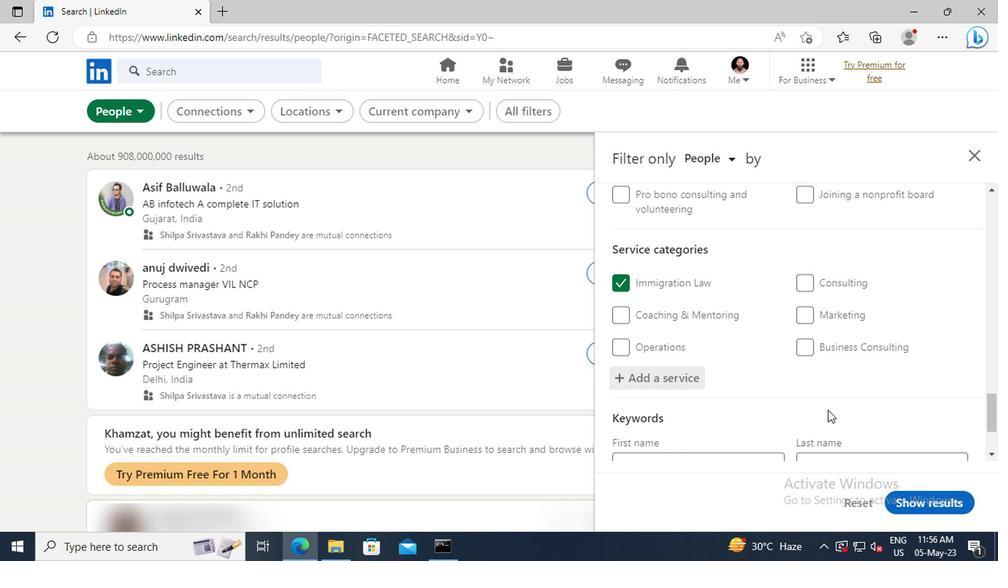 
Action: Mouse scrolled (824, 410) with delta (0, -1)
Screenshot: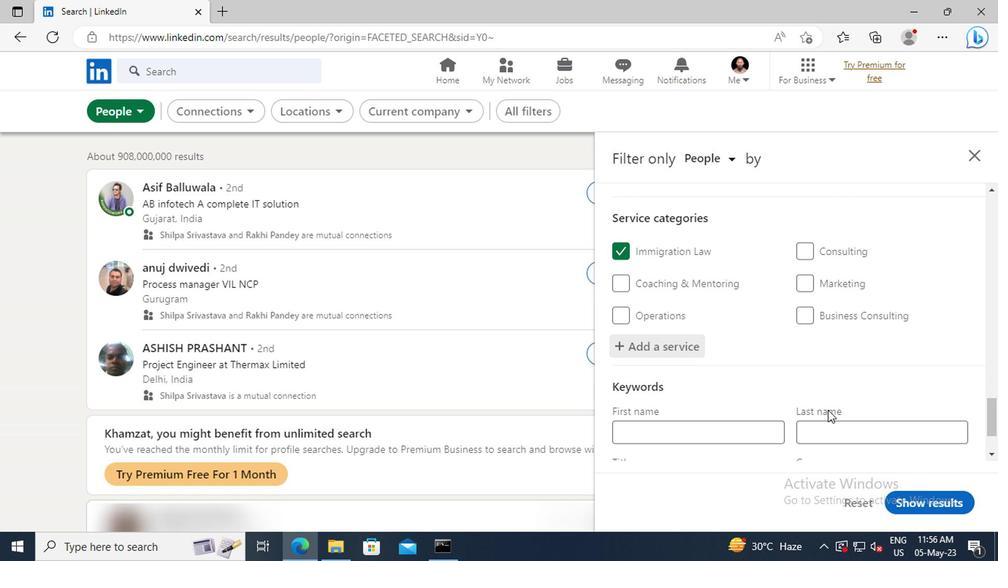 
Action: Mouse moved to (721, 402)
Screenshot: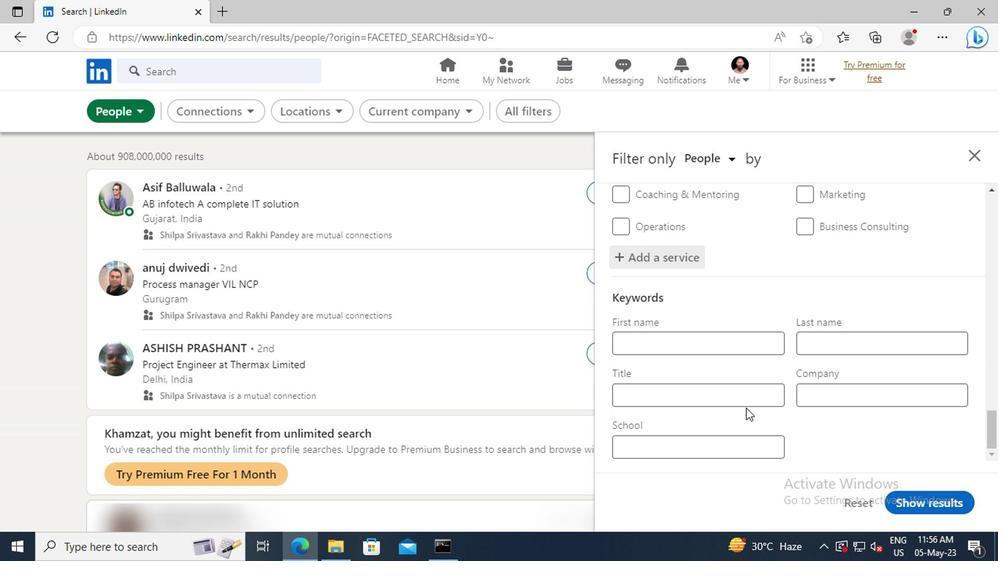
Action: Mouse pressed left at (721, 402)
Screenshot: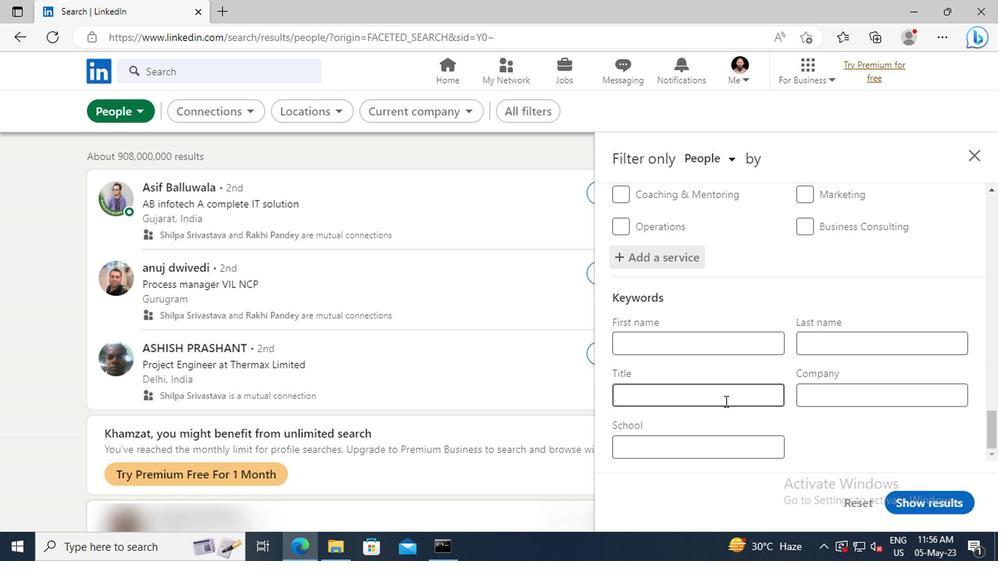 
Action: Key pressed <Key.shift>MERCHANDISING<Key.space><Key.shift>ASSOCIATE<Key.enter>
Screenshot: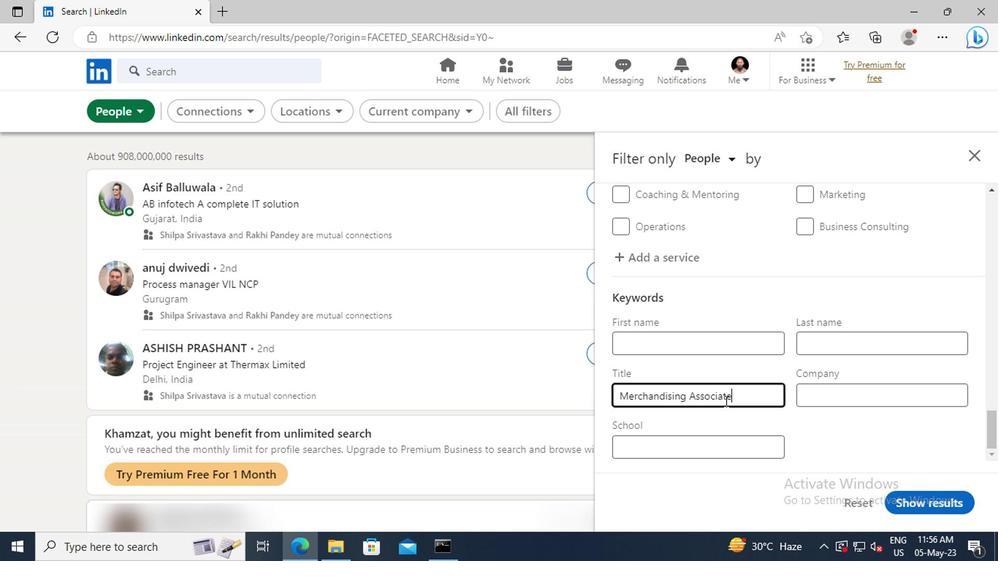 
Action: Mouse moved to (912, 502)
Screenshot: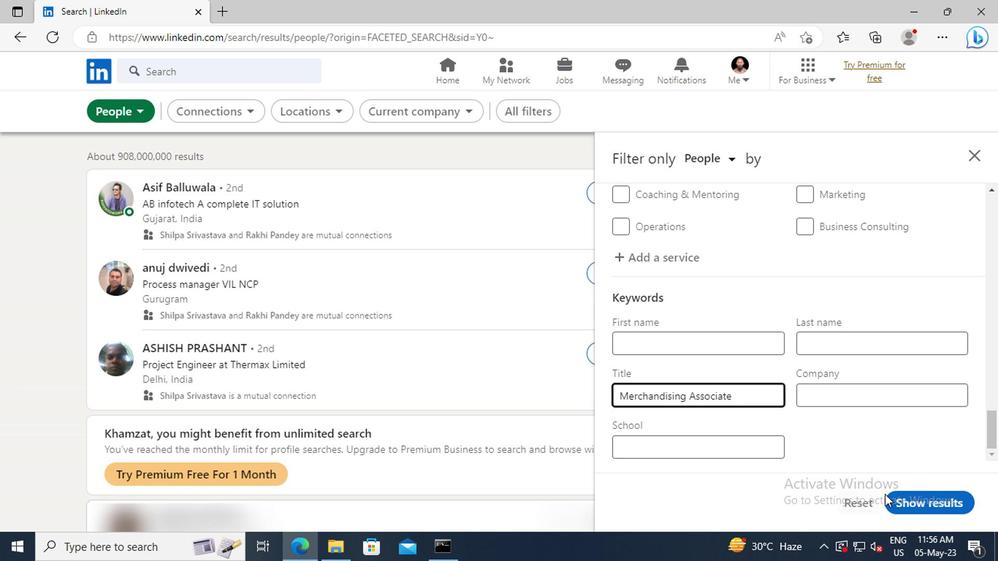 
Action: Mouse pressed left at (912, 502)
Screenshot: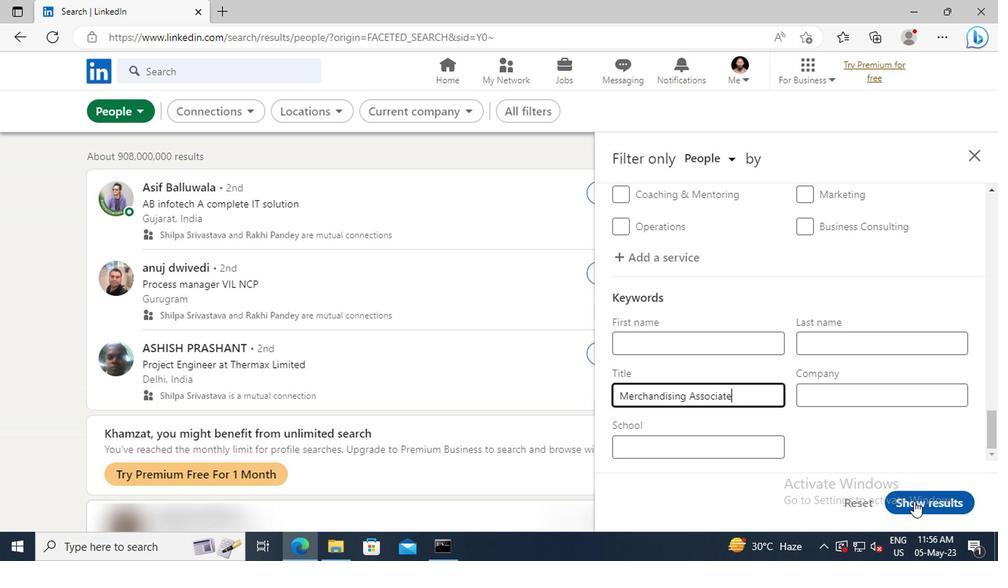 
